 Task: Send an email with the signature Ashley Martin with the subject 'Job application follow-up' and the message 'Could you please provide more details on this issue?' from softage.1@softage.net to softage.6@softage.net,  softage.1@softage.net and softage.7@softage.net with CC to softage.8@softage.net with an attached document Invoice.pdf
Action: Key pressed n
Screenshot: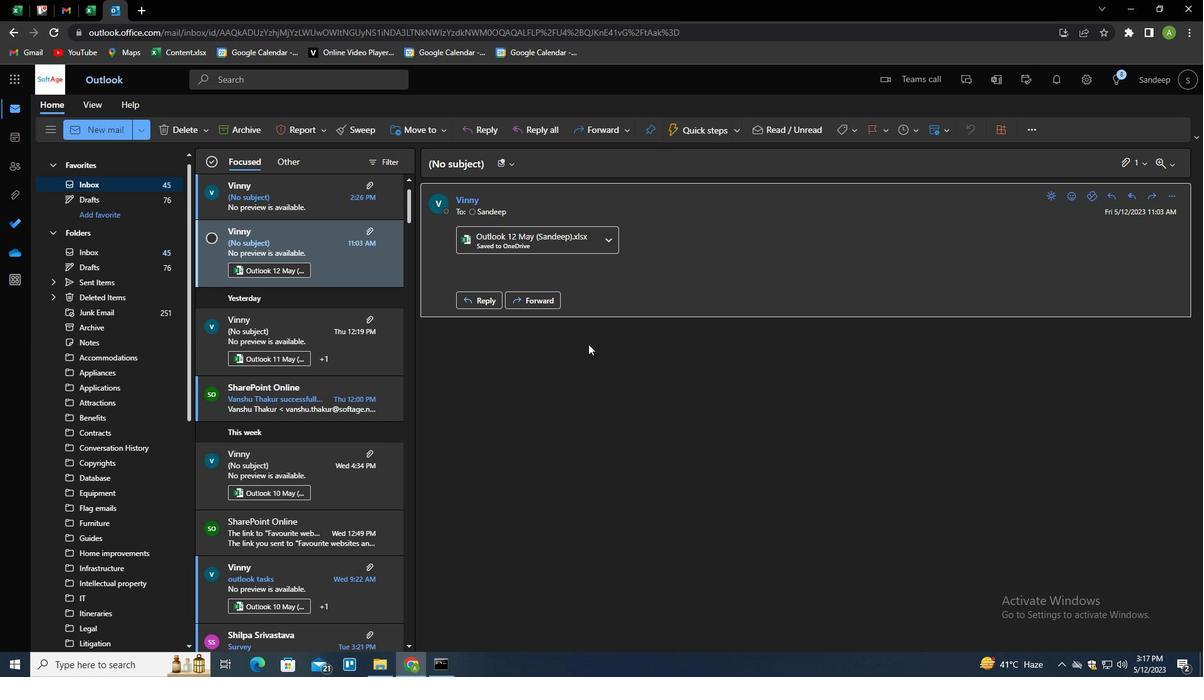 
Action: Mouse moved to (842, 129)
Screenshot: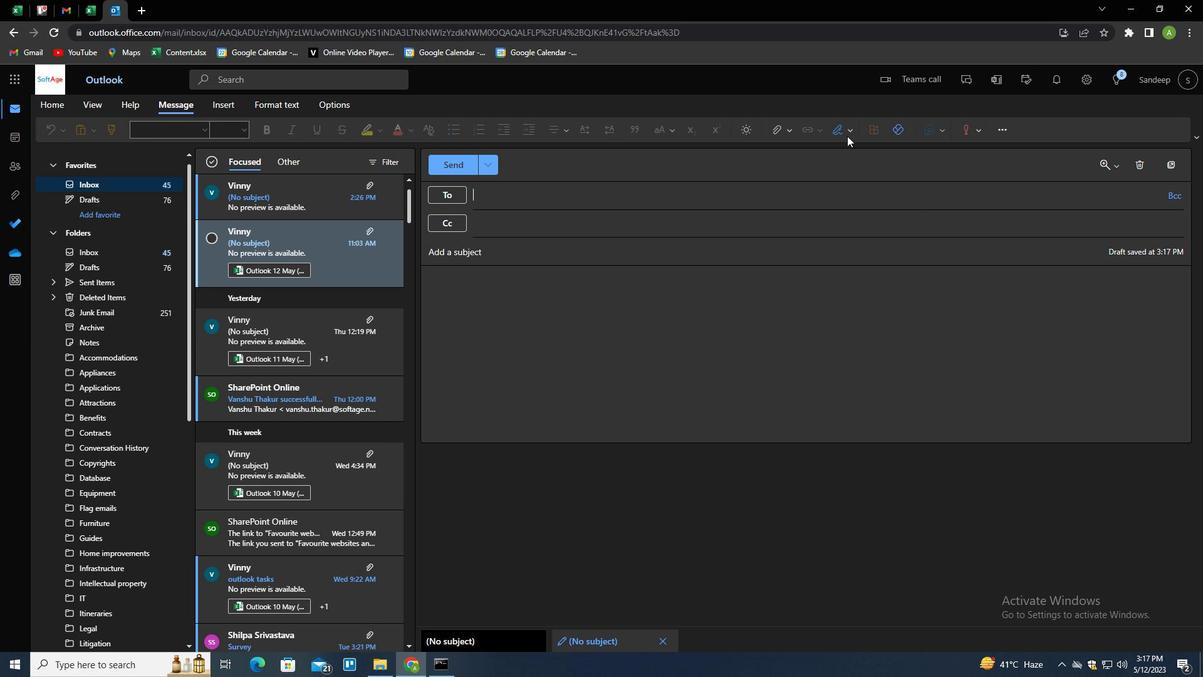 
Action: Mouse pressed left at (842, 129)
Screenshot: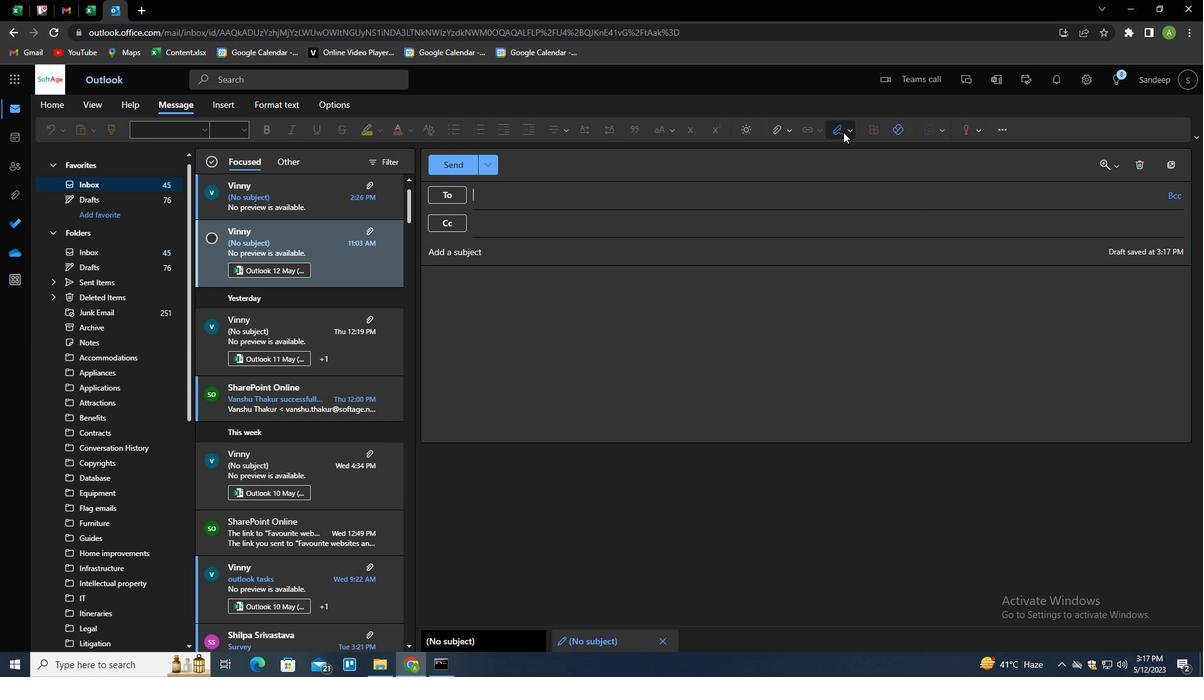 
Action: Mouse moved to (825, 178)
Screenshot: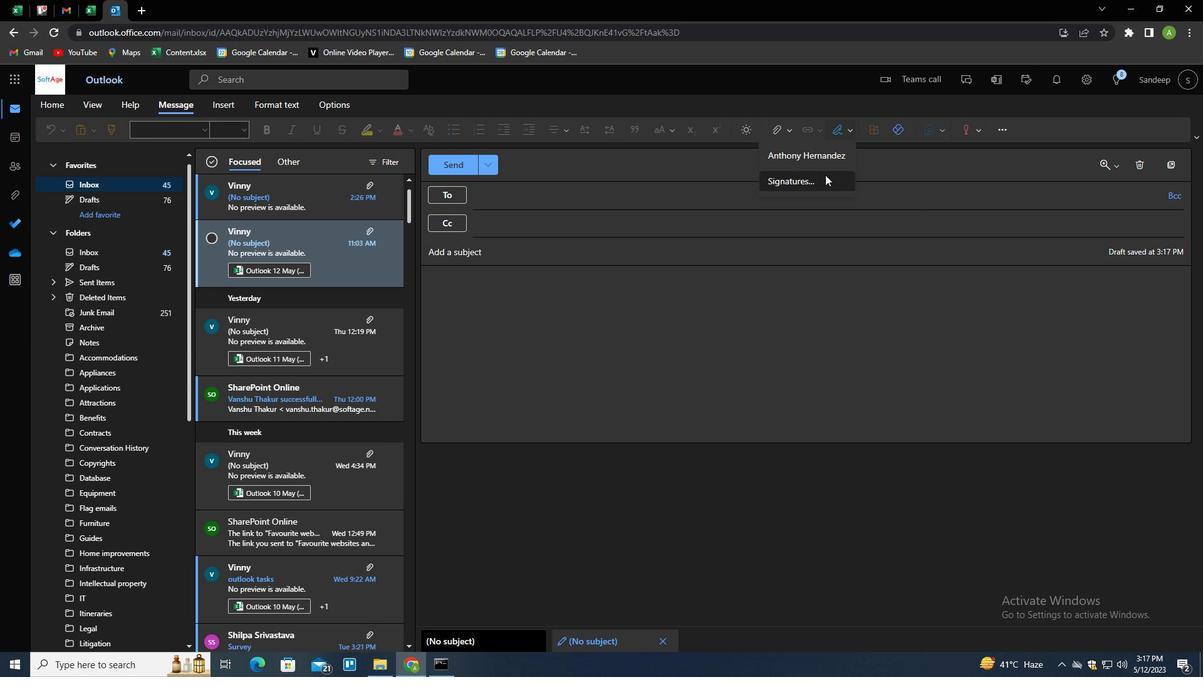 
Action: Mouse pressed left at (825, 178)
Screenshot: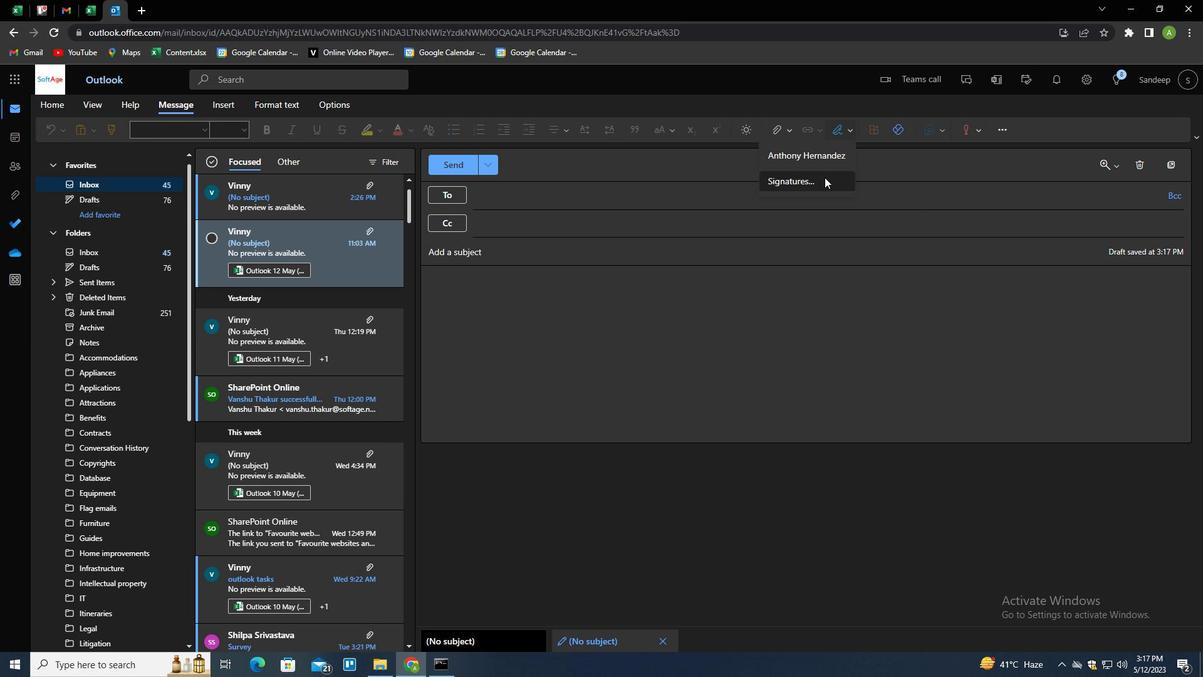 
Action: Mouse moved to (859, 241)
Screenshot: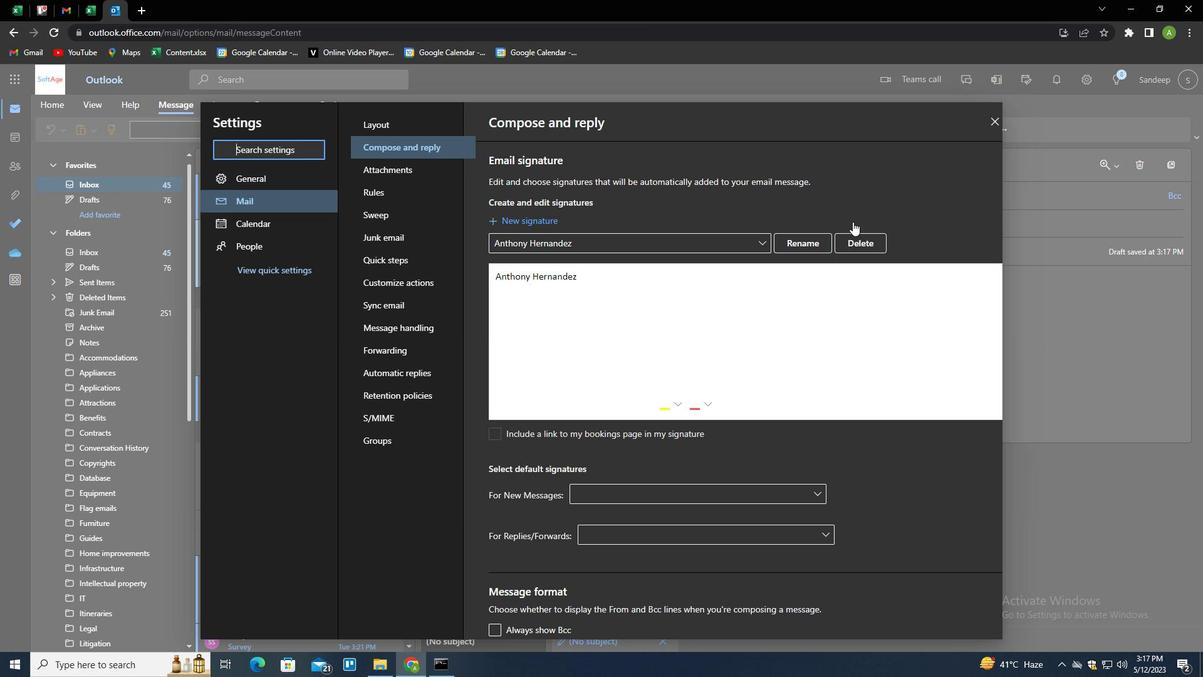 
Action: Mouse pressed left at (859, 241)
Screenshot: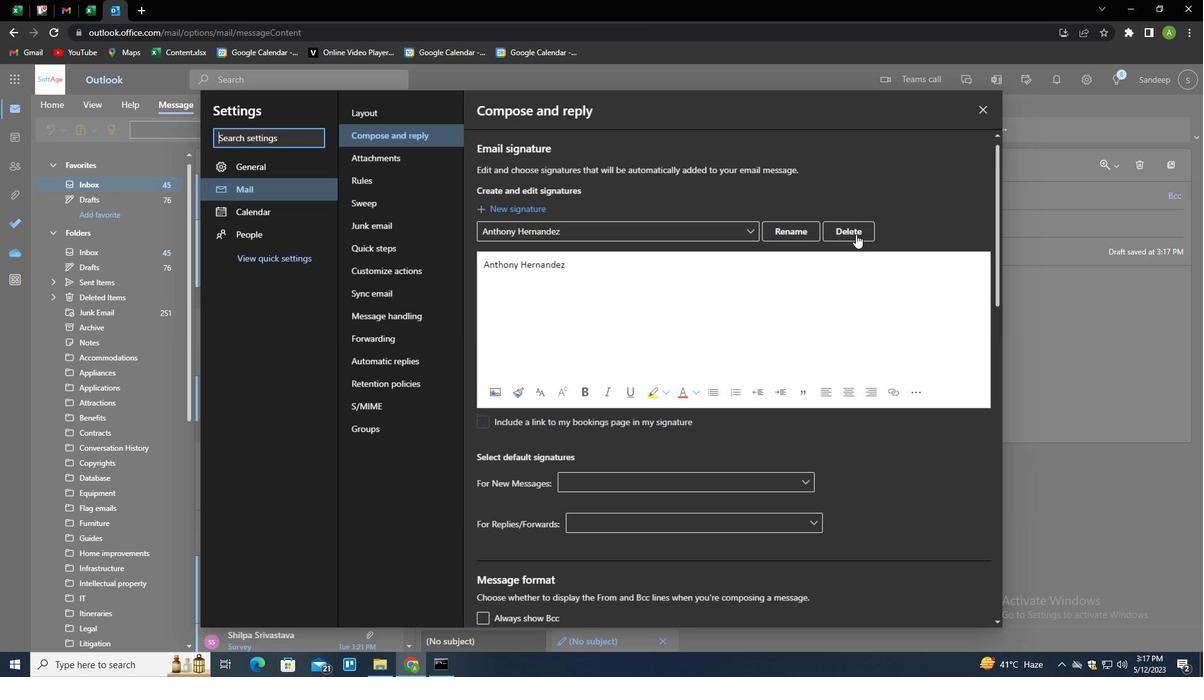
Action: Mouse moved to (855, 230)
Screenshot: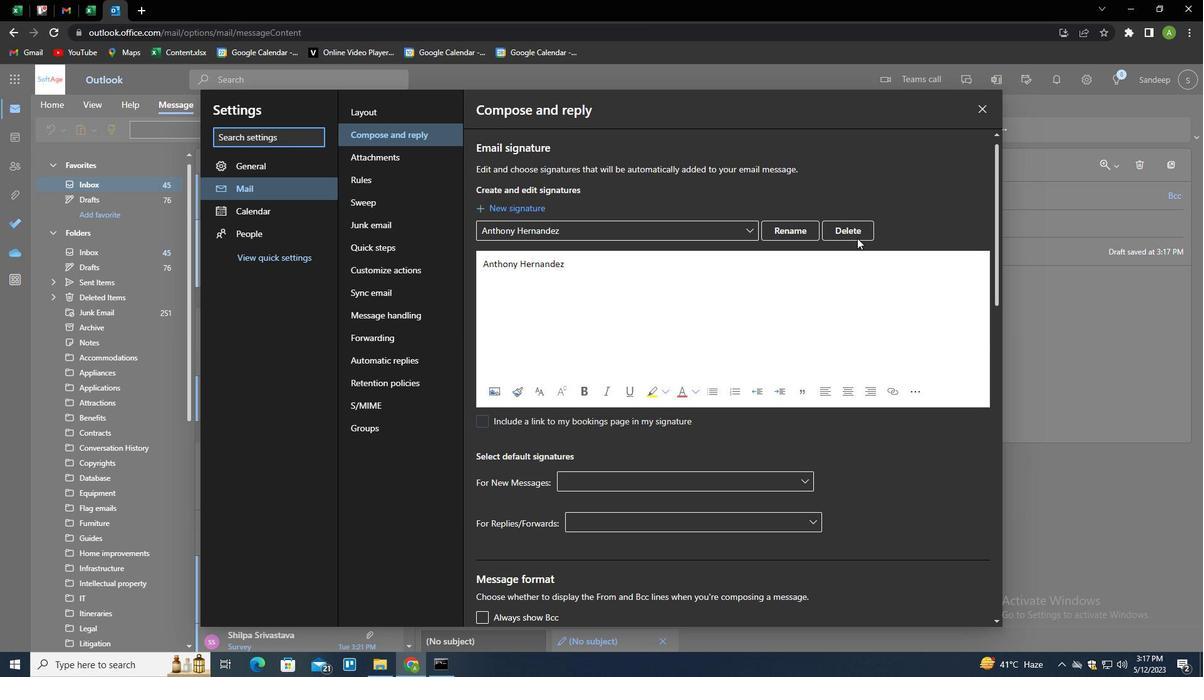 
Action: Mouse pressed left at (855, 230)
Screenshot: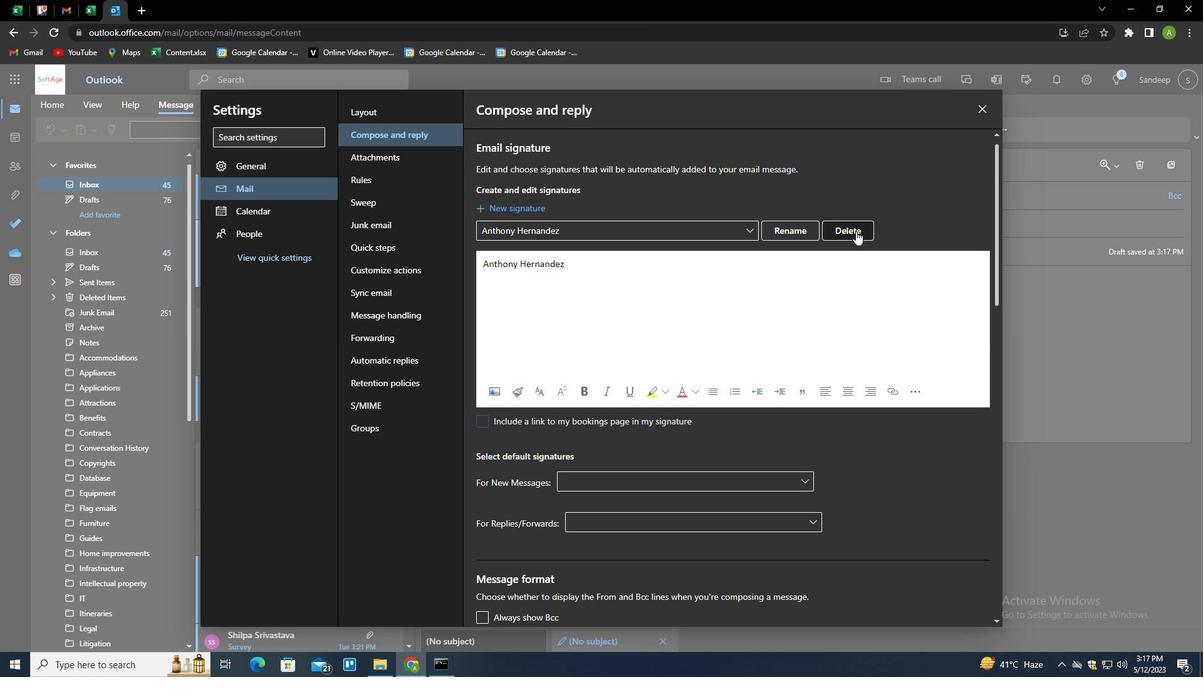 
Action: Mouse moved to (803, 226)
Screenshot: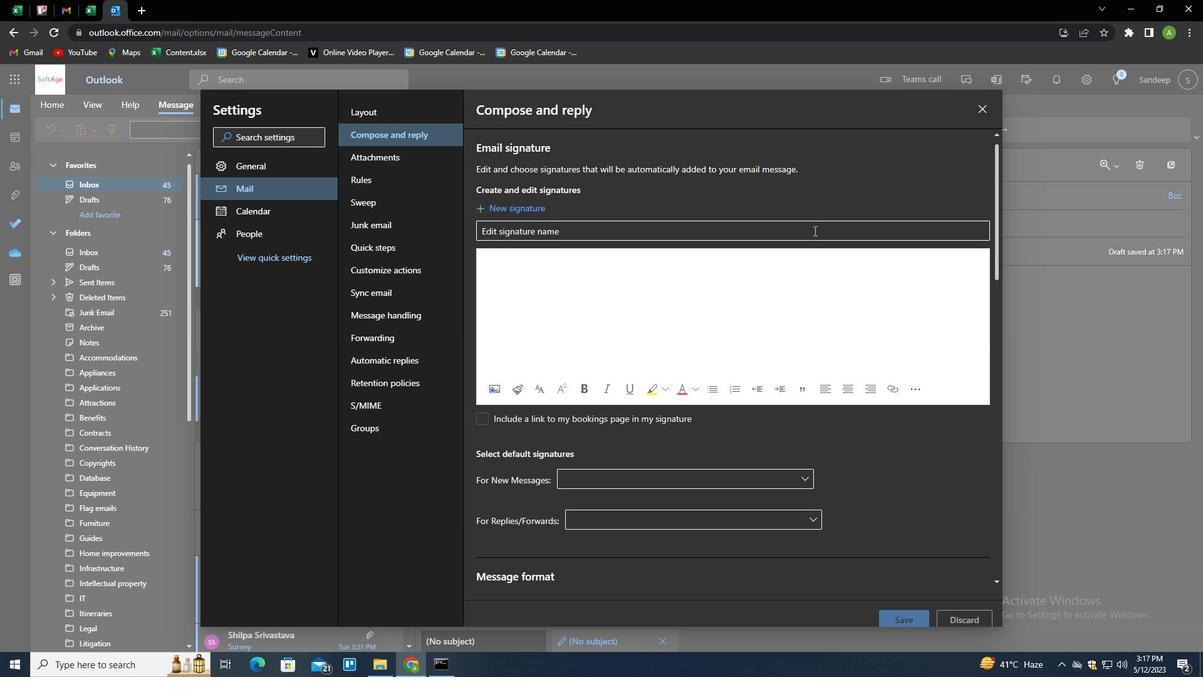 
Action: Mouse pressed left at (803, 226)
Screenshot: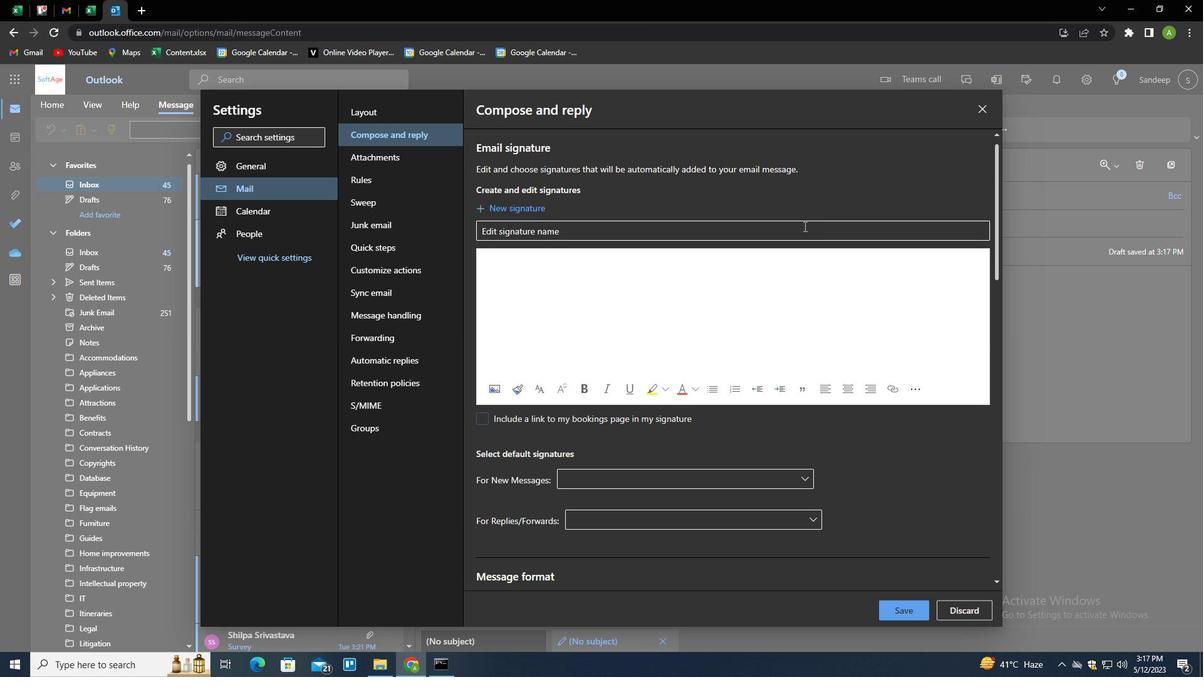 
Action: Key pressed <Key.shift>ASHLEY<Key.space><Key.shift>MARTIN<Key.enter><Key.tab><Key.shift>ASHLEY<Key.space><Key.shift>MARTIN
Screenshot: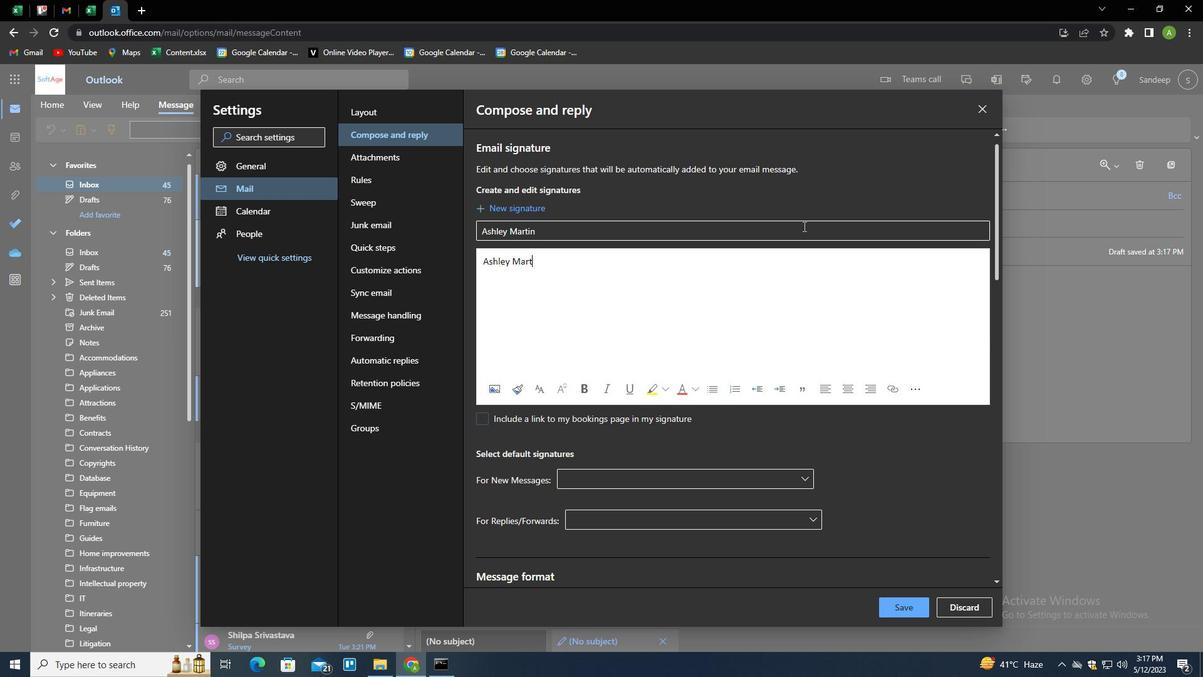 
Action: Mouse moved to (909, 601)
Screenshot: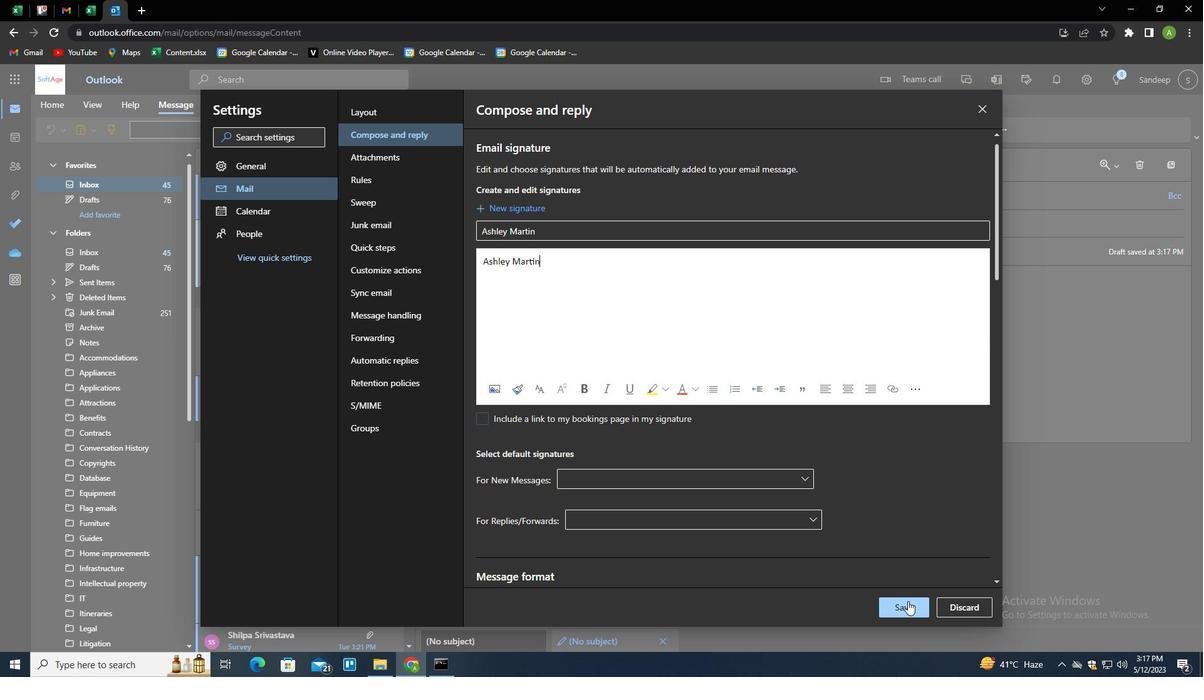 
Action: Mouse pressed left at (909, 601)
Screenshot: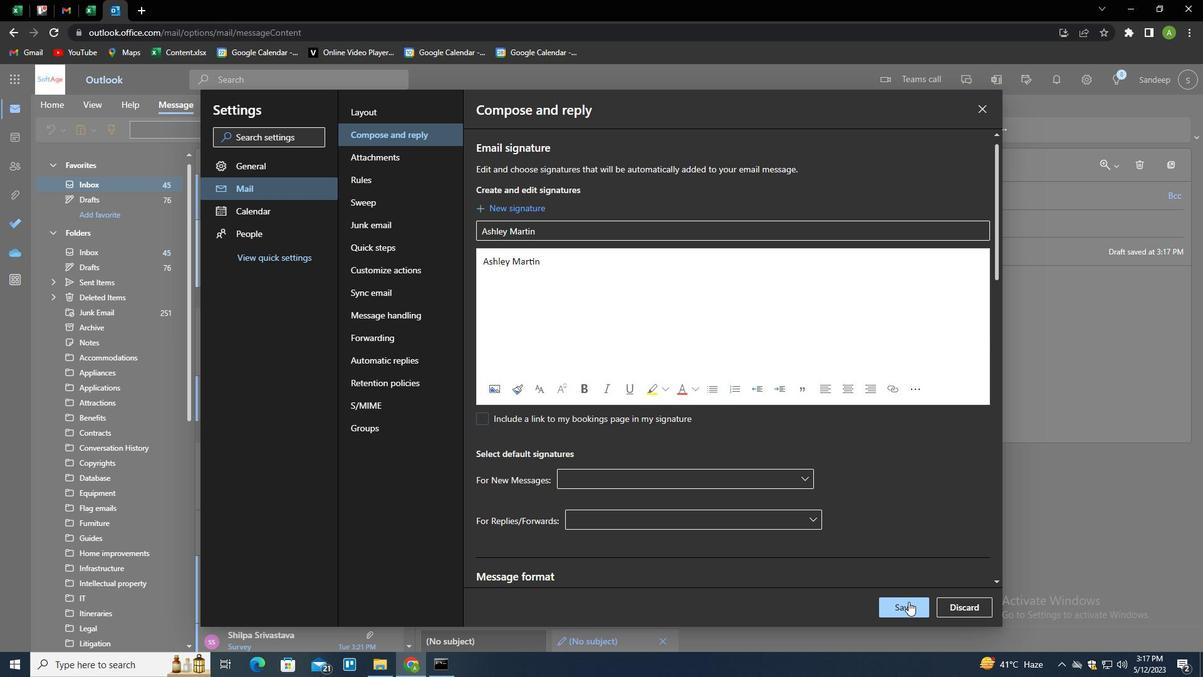 
Action: Mouse moved to (1049, 353)
Screenshot: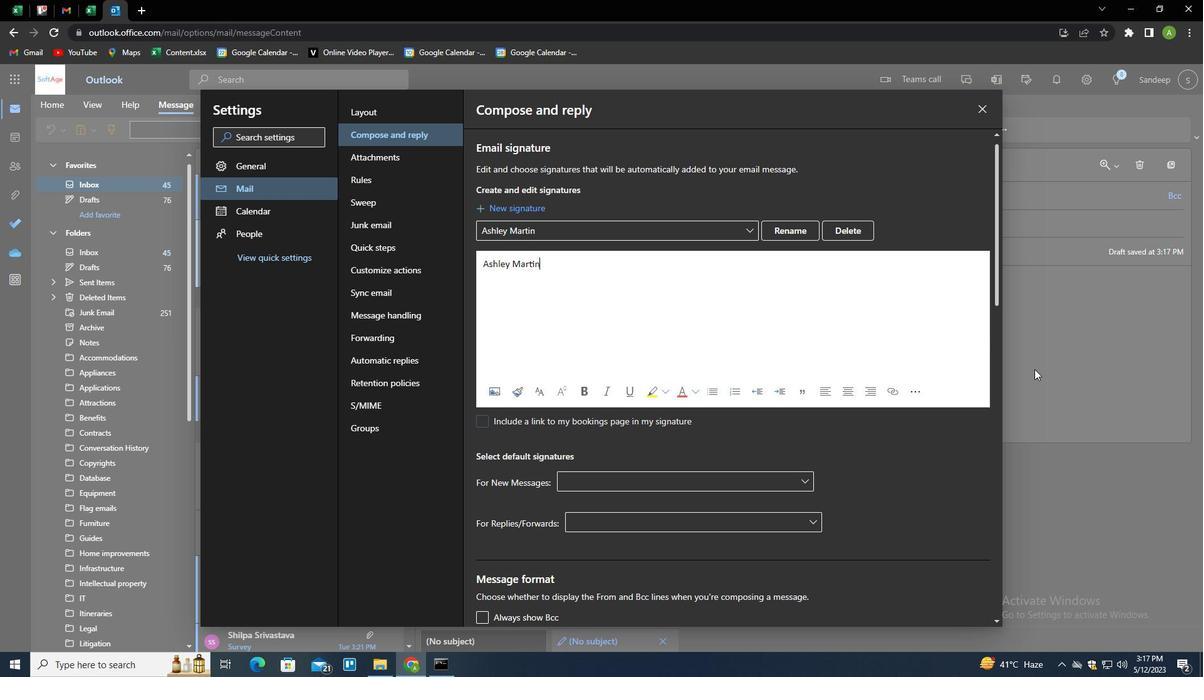 
Action: Mouse pressed left at (1049, 353)
Screenshot: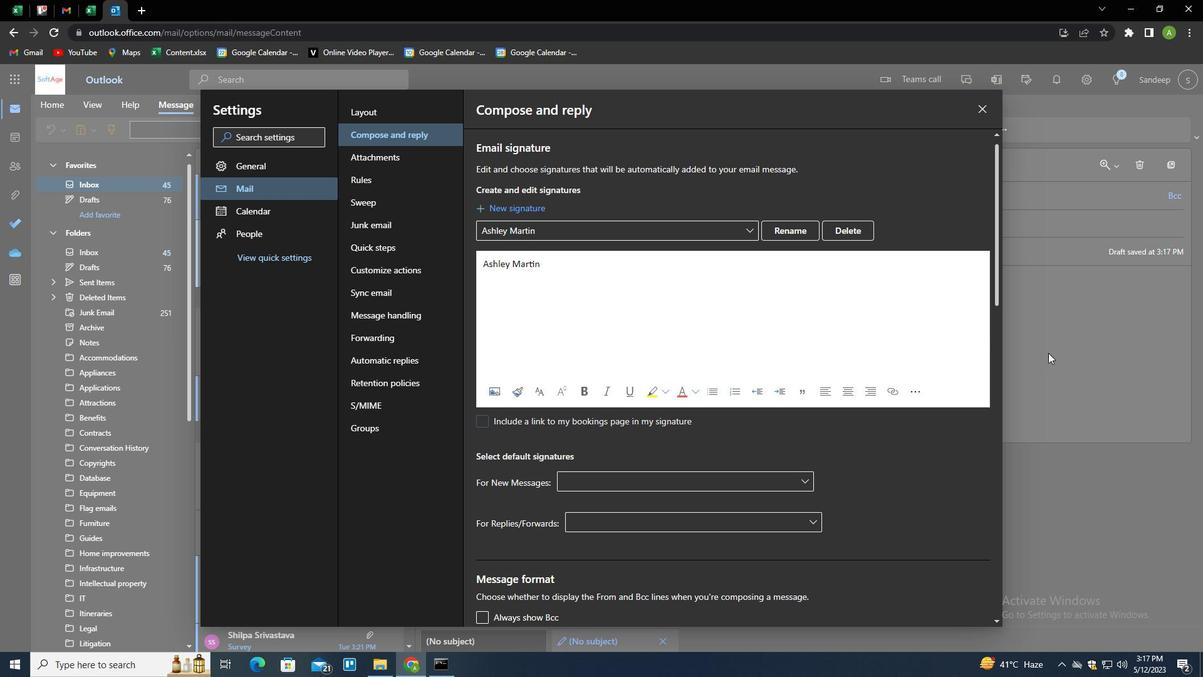 
Action: Mouse moved to (837, 131)
Screenshot: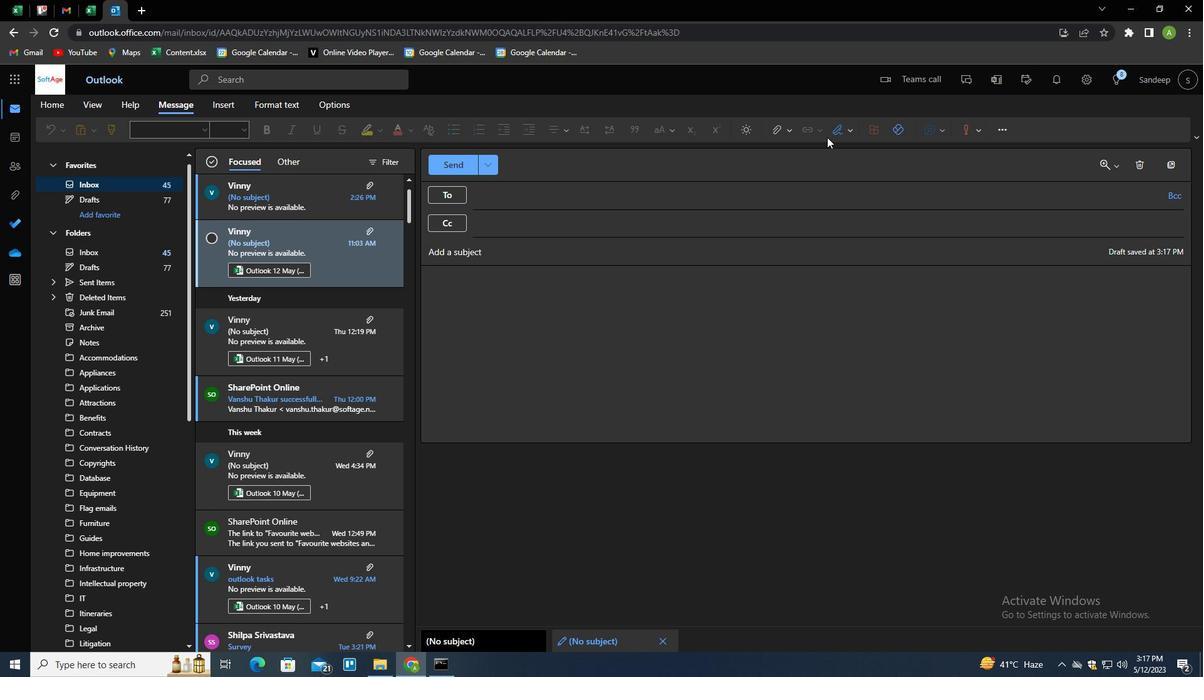 
Action: Mouse pressed left at (837, 131)
Screenshot: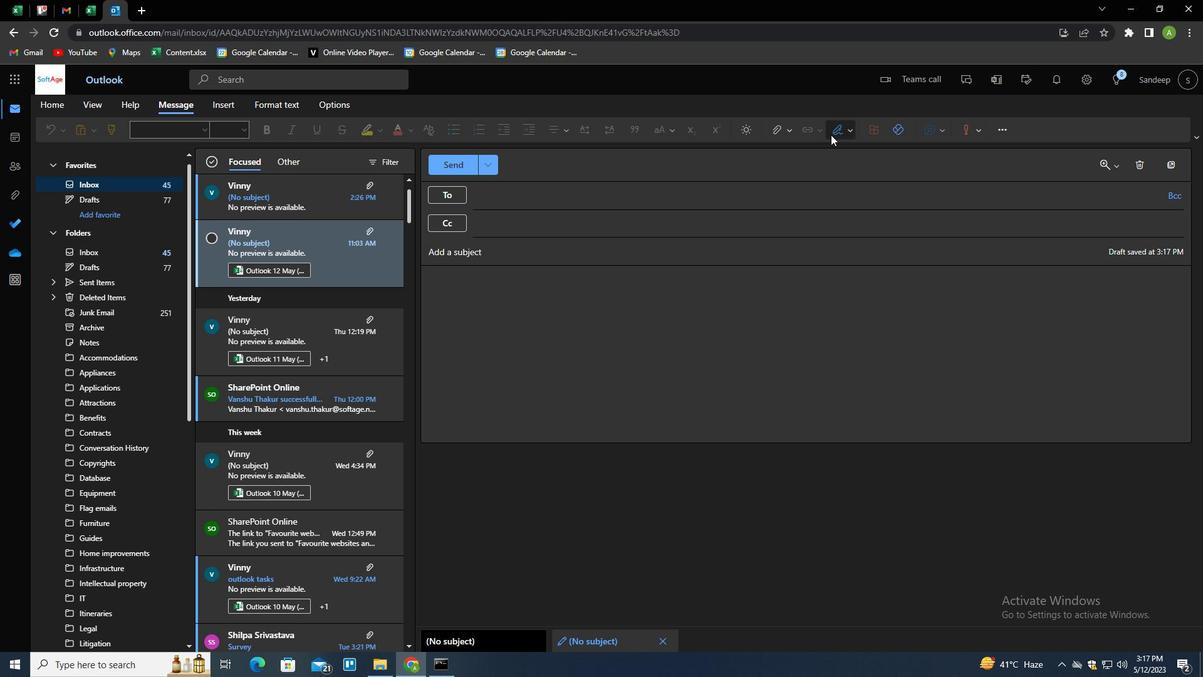 
Action: Mouse moved to (828, 158)
Screenshot: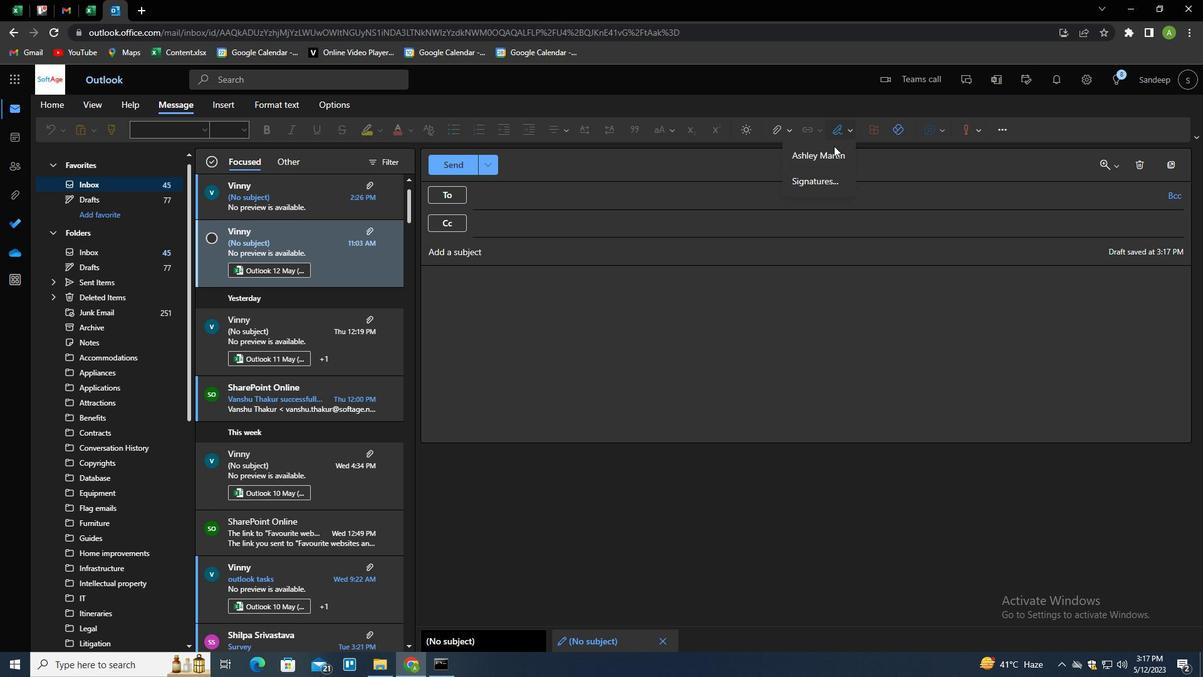 
Action: Mouse pressed left at (828, 158)
Screenshot: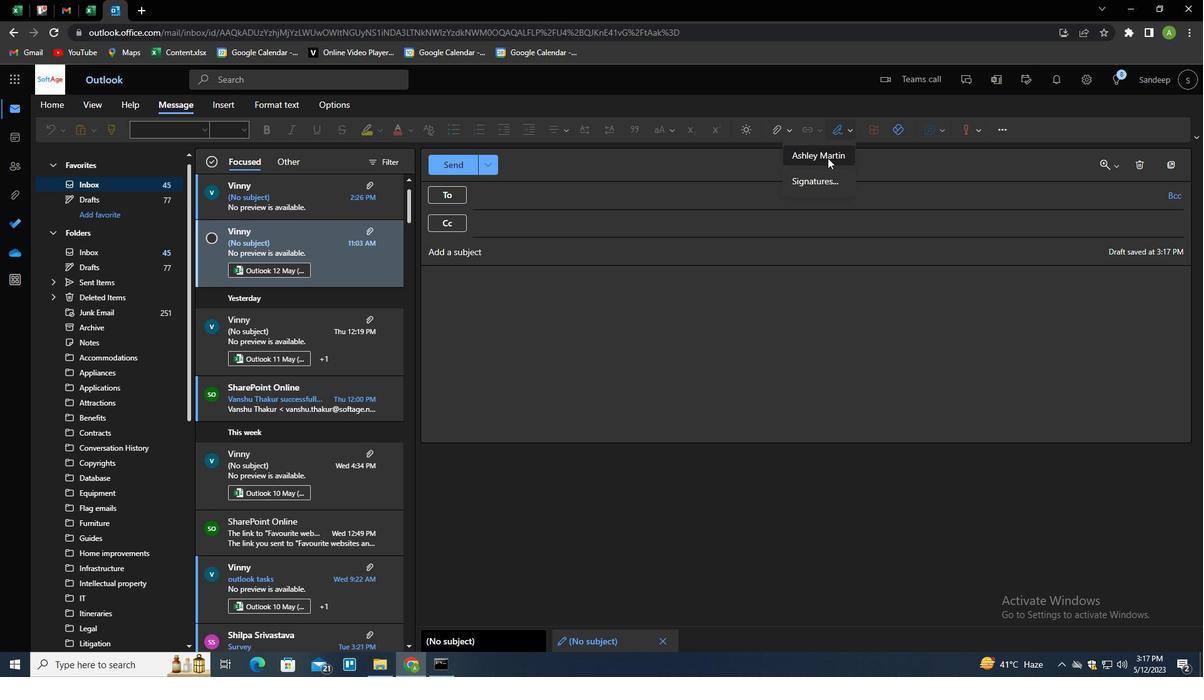 
Action: Mouse moved to (517, 253)
Screenshot: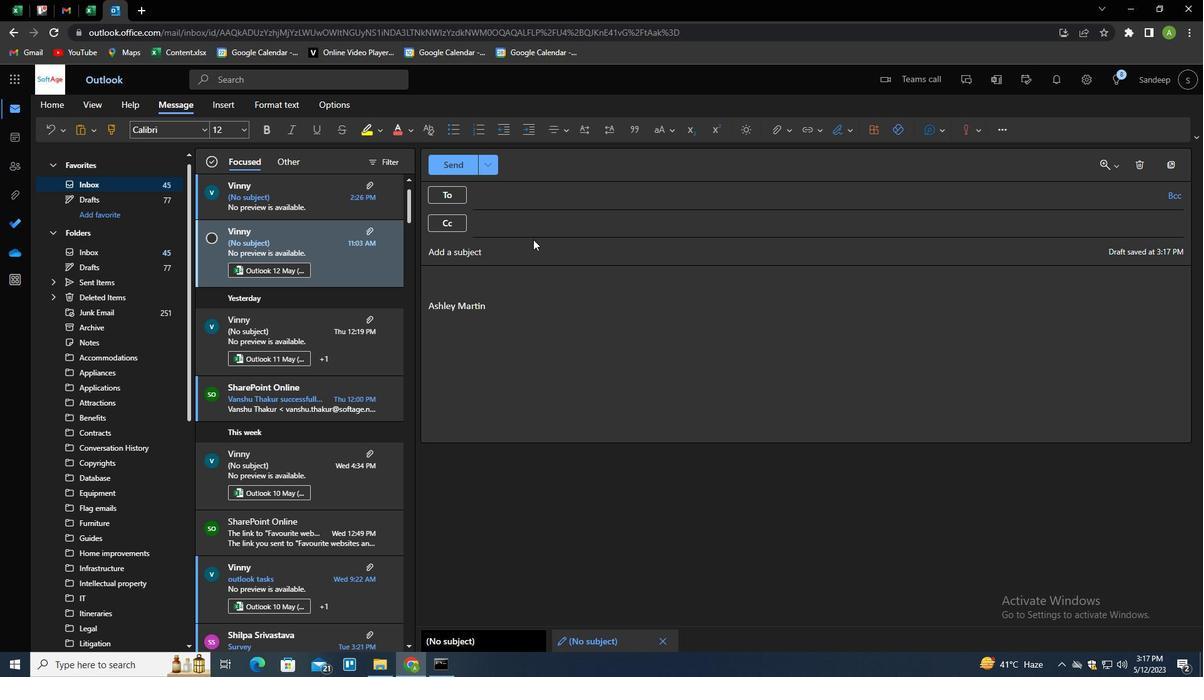 
Action: Mouse pressed left at (517, 253)
Screenshot: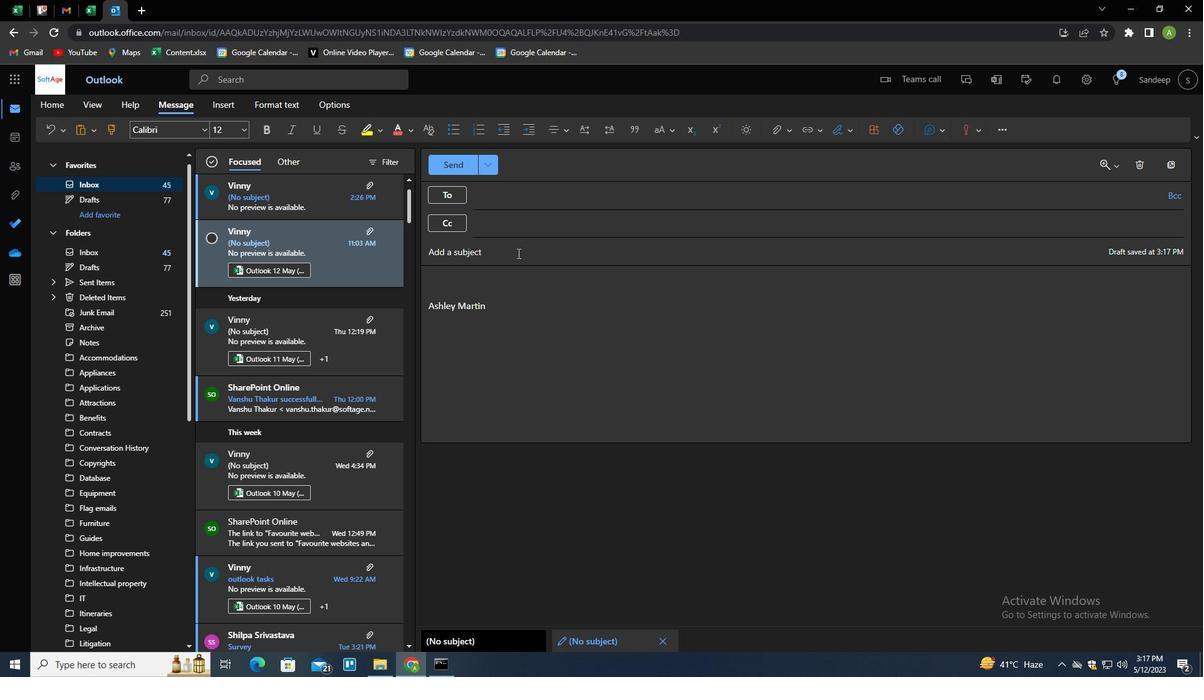
Action: Key pressed <Key.shift><Key.shift><Key.shift><Key.shift><Key.shift>JOB<Key.space>APPLICATION<Key.space>FOLO<Key.backspace>LOW-UP
Screenshot: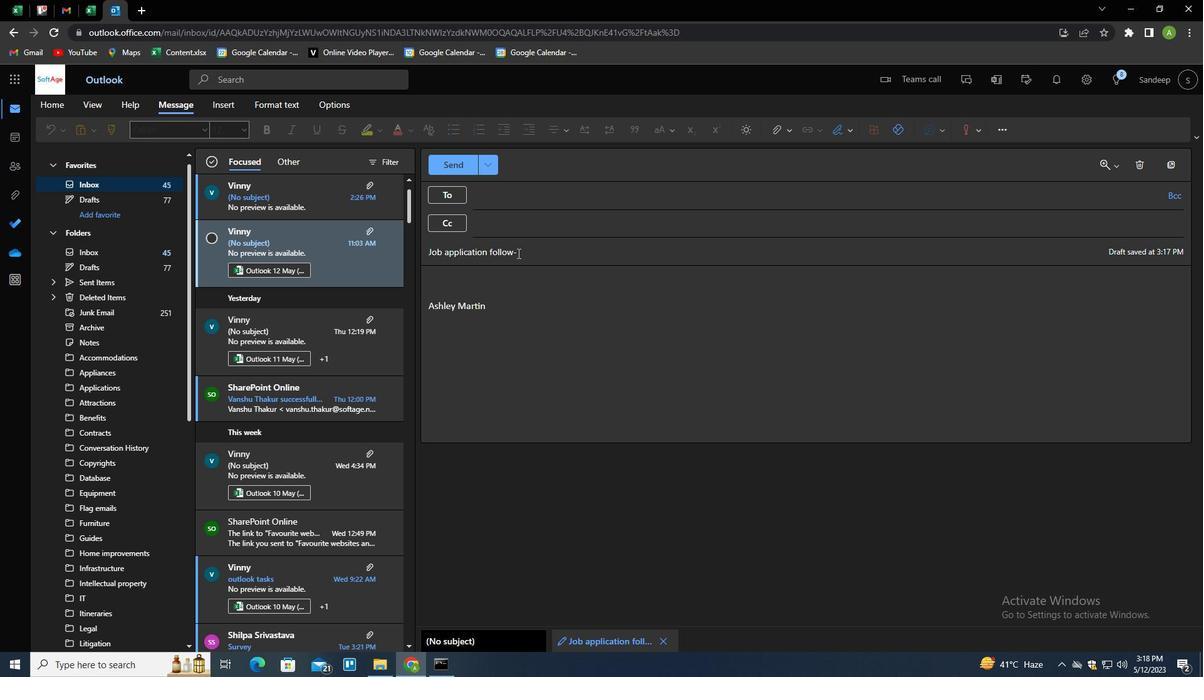 
Action: Mouse moved to (512, 275)
Screenshot: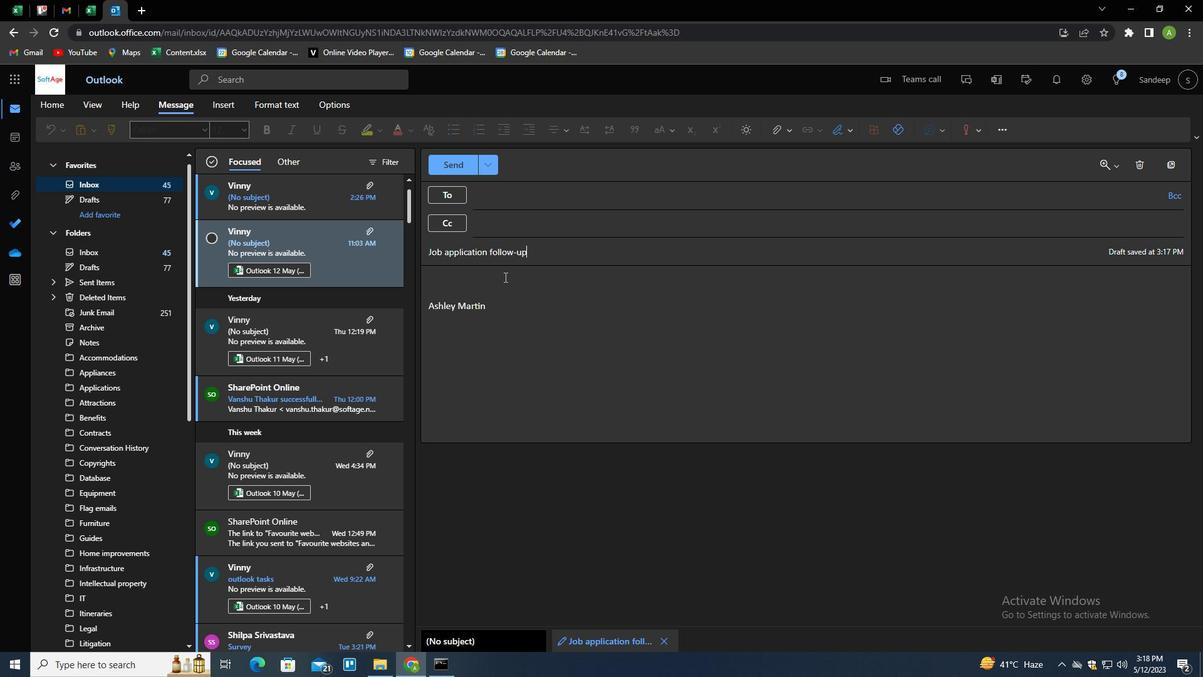 
Action: Key pressed <Key.tab><Key.shift>COULD<Key.space>YOU<Key.space>PLEASE<Key.space>PROVIDE<Key.space>MORE<Key.space>INFORMATION<Key.backspace><Key.backspace><Key.backspace><Key.backspace><Key.backspace><Key.backspace><Key.backspace><Key.backspace><Key.backspace><Key.backspace><Key.backspace>DETAILS<Key.space>ON<Key.space>THIS<Key.space>ISSUE<Key.shift>?
Screenshot: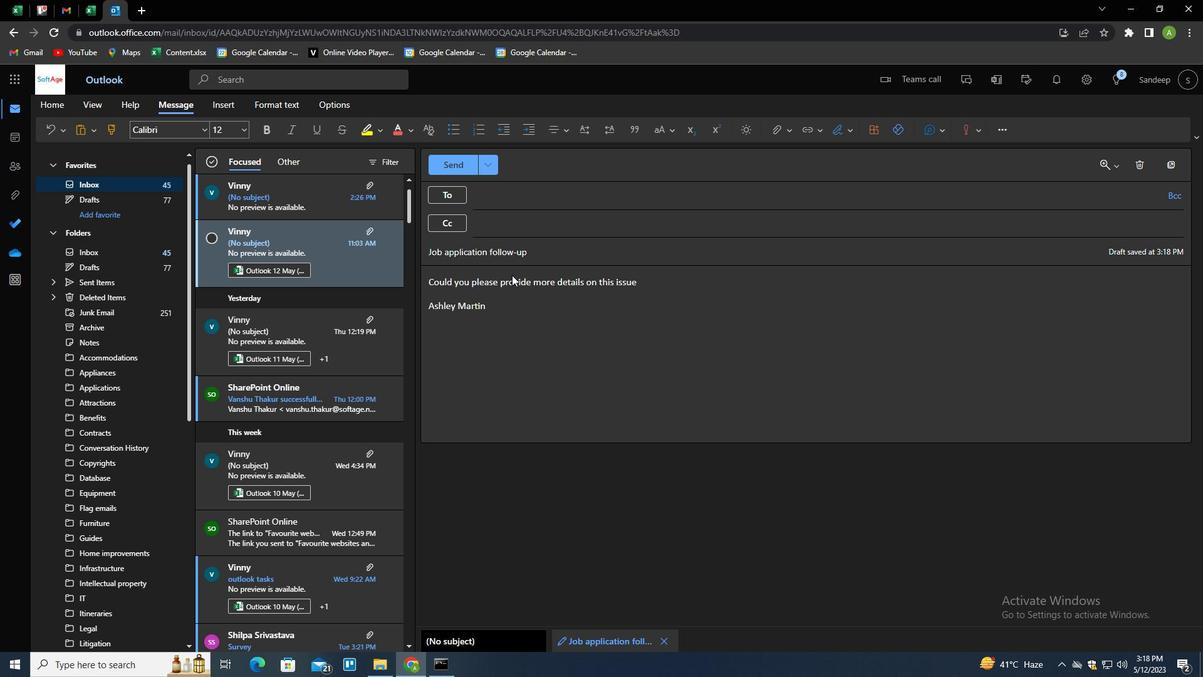 
Action: Mouse moved to (496, 195)
Screenshot: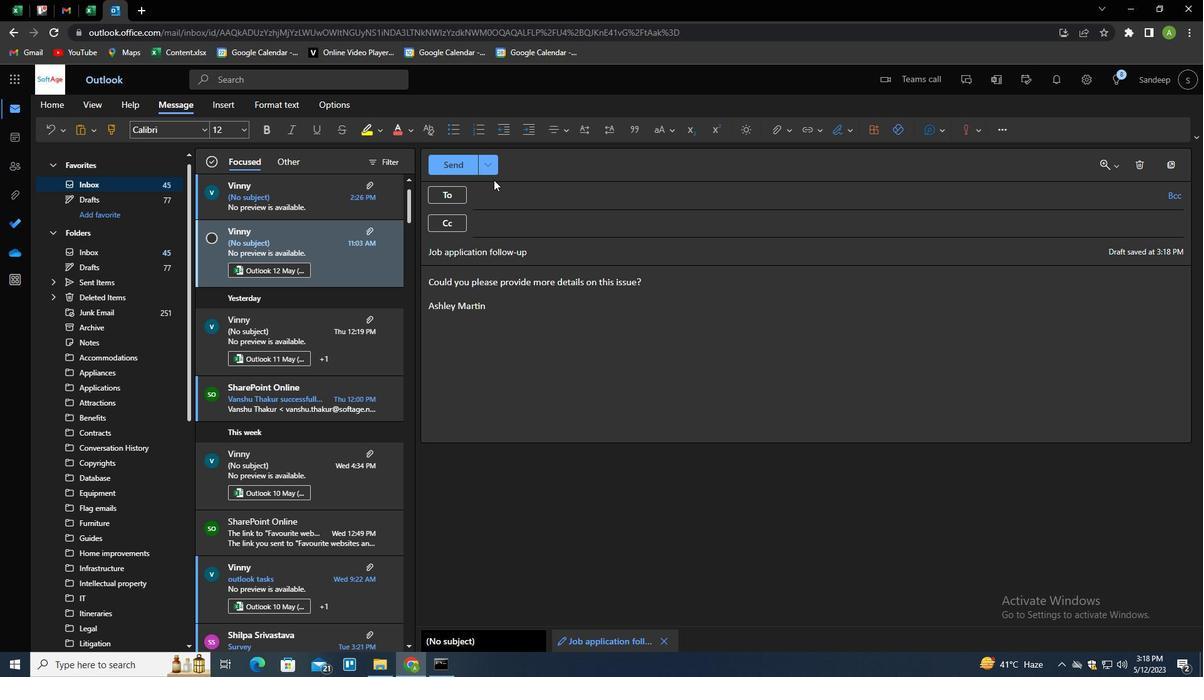 
Action: Mouse pressed left at (496, 195)
Screenshot: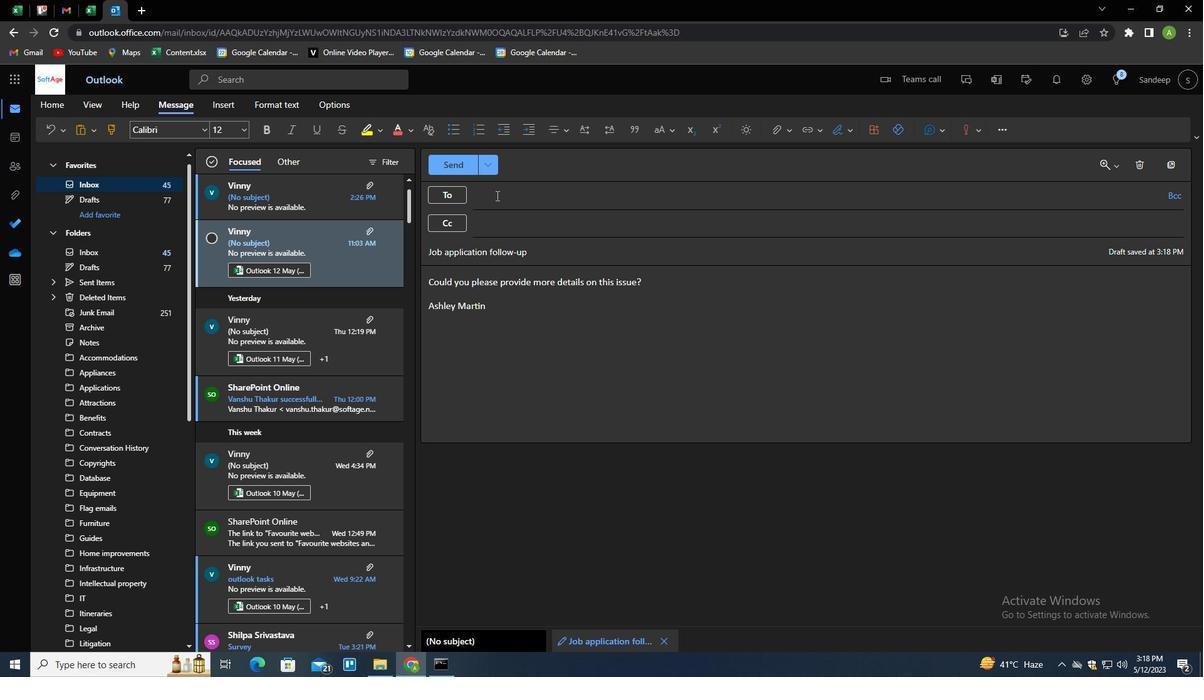
Action: Key pressed SOFTAGE.6<Key.shift><Key.shift>#<Key.backspace><Key.shift>@SOFTAGE.NET<Key.enter>SOFTAGE.1<Key.shift>@SOFTAGE.NET<Key.enter>SOFTAGE.7<Key.shift>@SOFTAGE.NET<Key.enter>
Screenshot: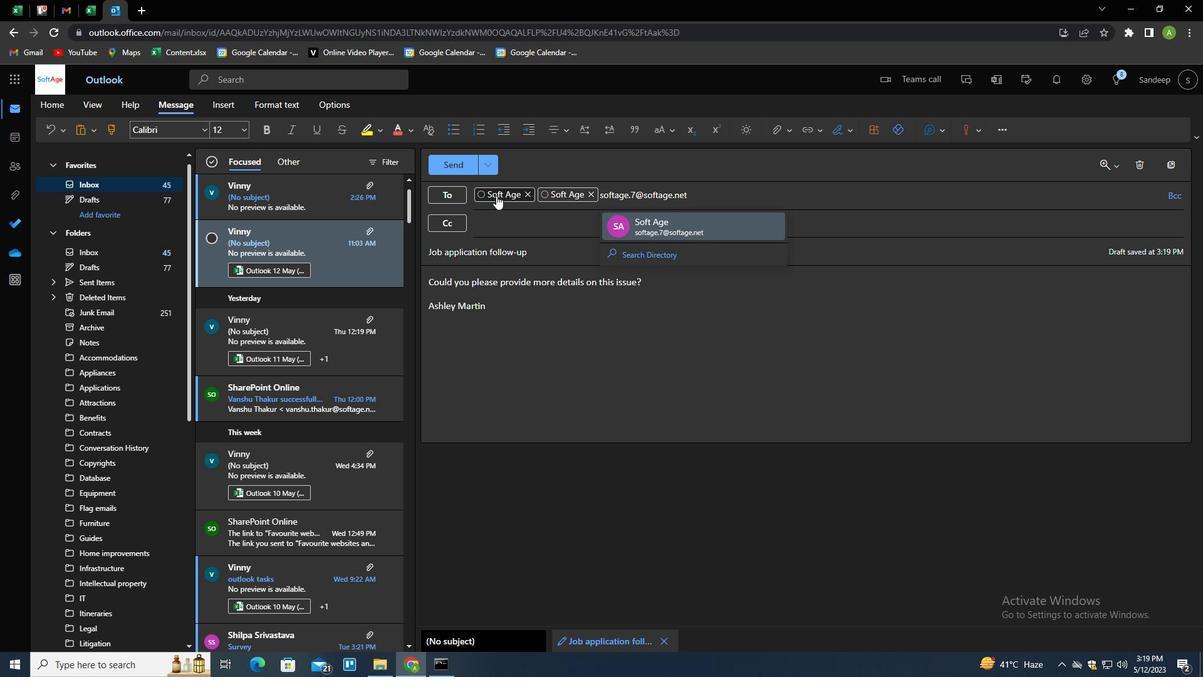 
Action: Mouse moved to (507, 217)
Screenshot: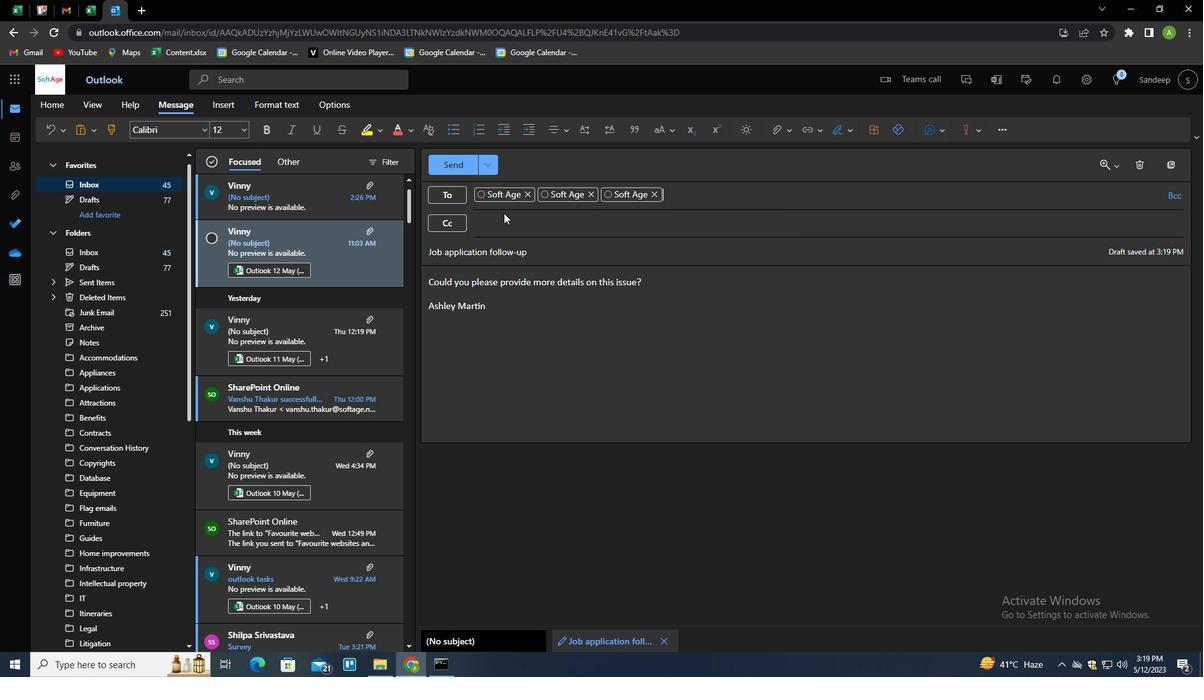 
Action: Mouse pressed left at (507, 217)
Screenshot: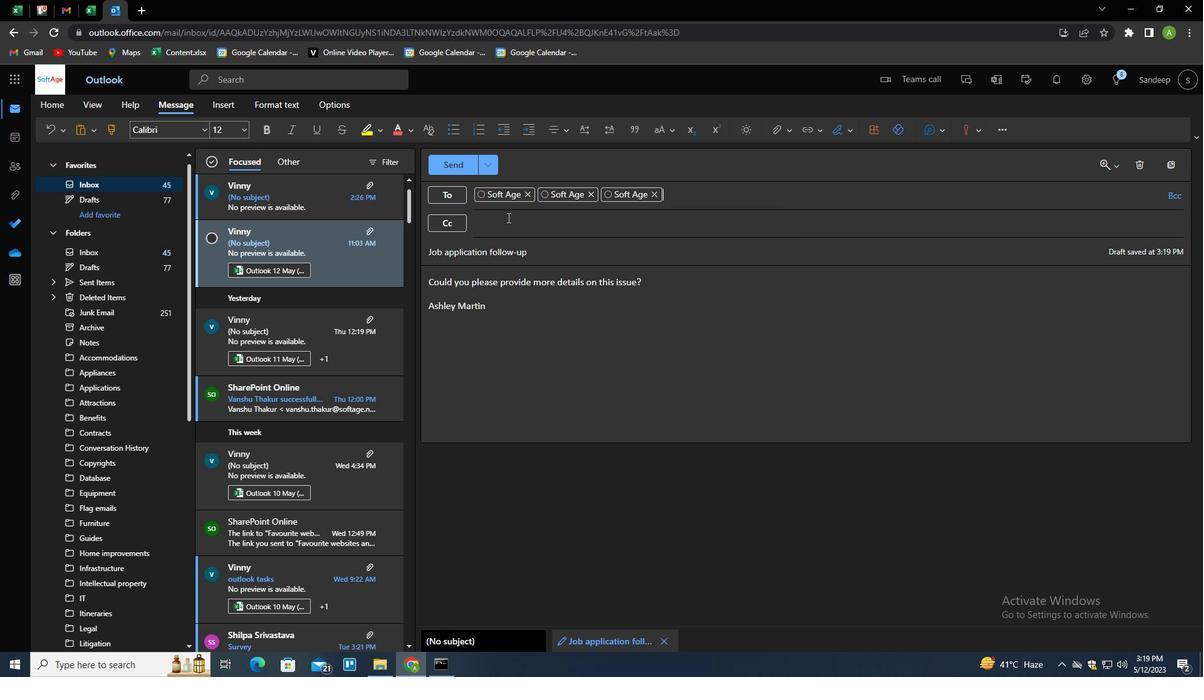 
Action: Key pressed SOFTAGE.7<Key.shift>@SOFTAGE.NET<Key.enter>
Screenshot: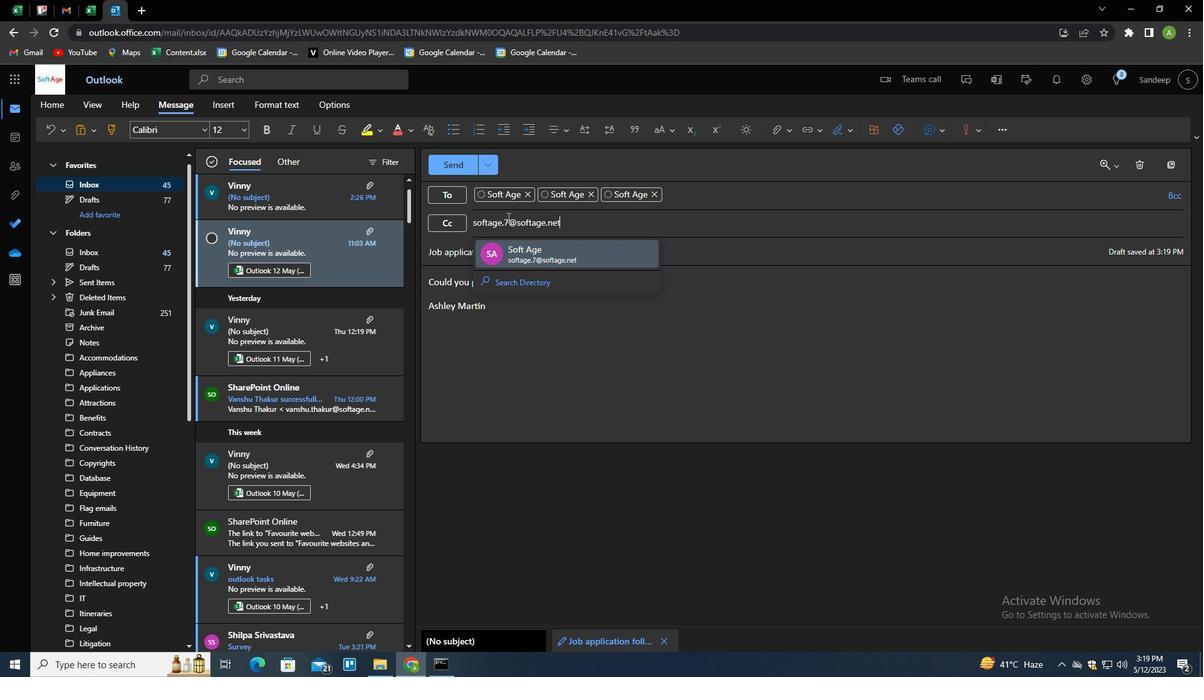 
Action: Mouse moved to (783, 135)
Screenshot: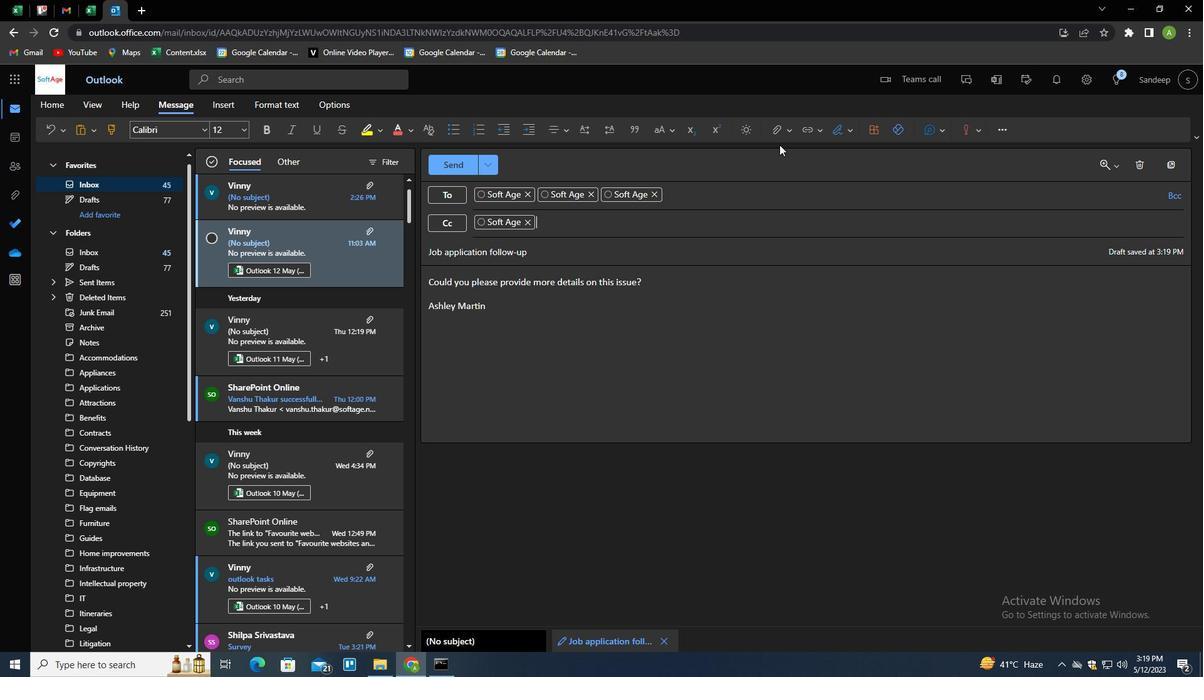 
Action: Mouse pressed left at (783, 135)
Screenshot: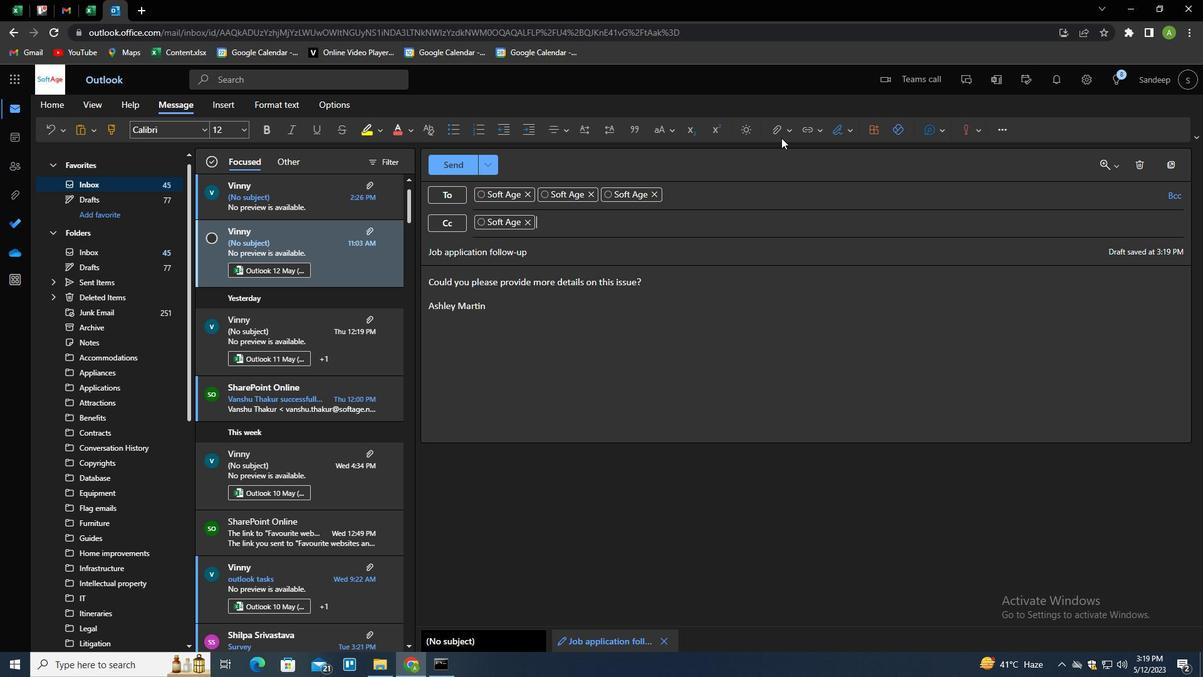 
Action: Mouse moved to (730, 155)
Screenshot: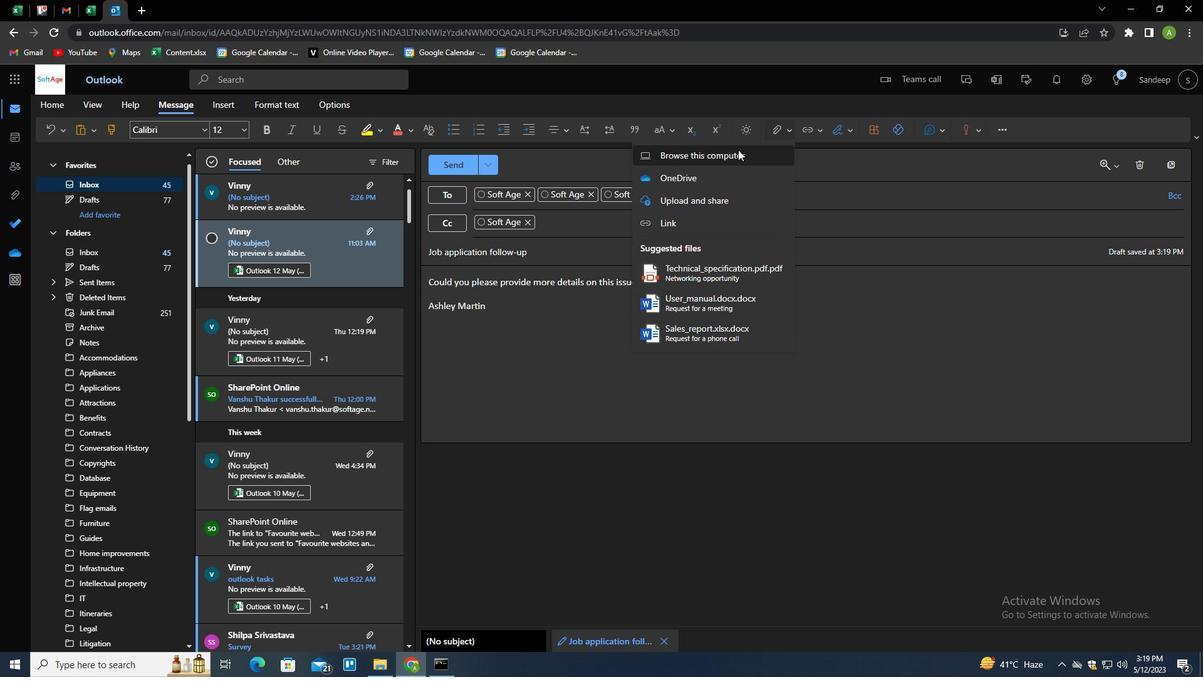 
Action: Mouse pressed left at (730, 155)
Screenshot: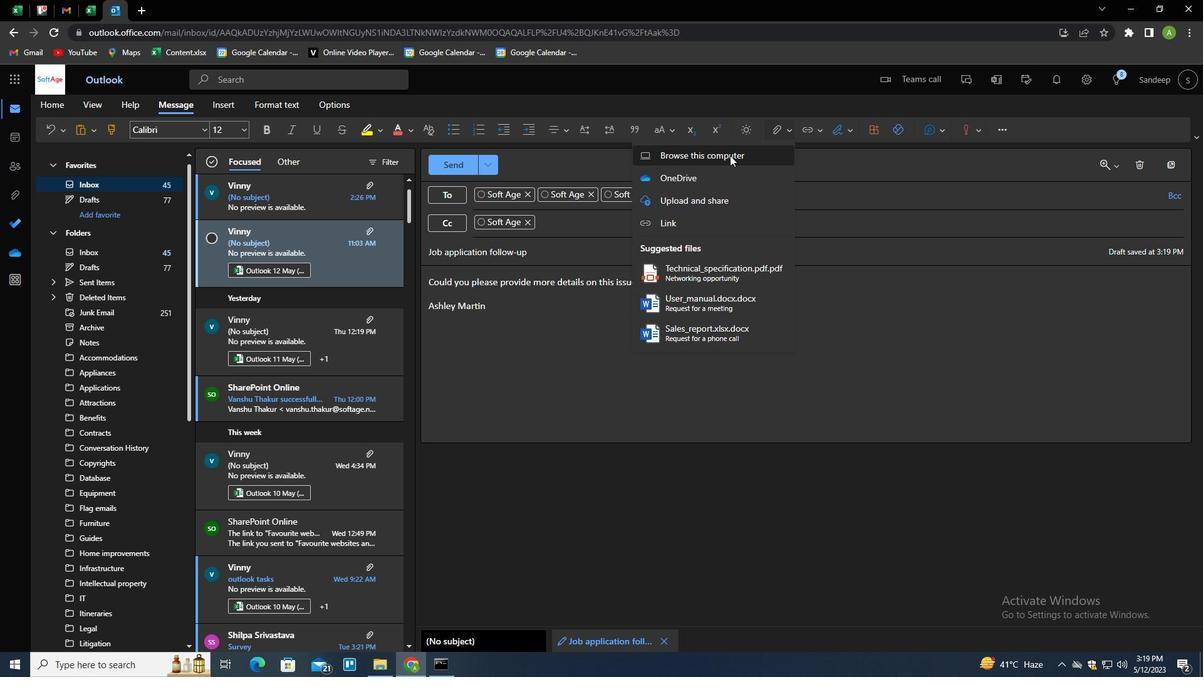 
Action: Mouse moved to (240, 173)
Screenshot: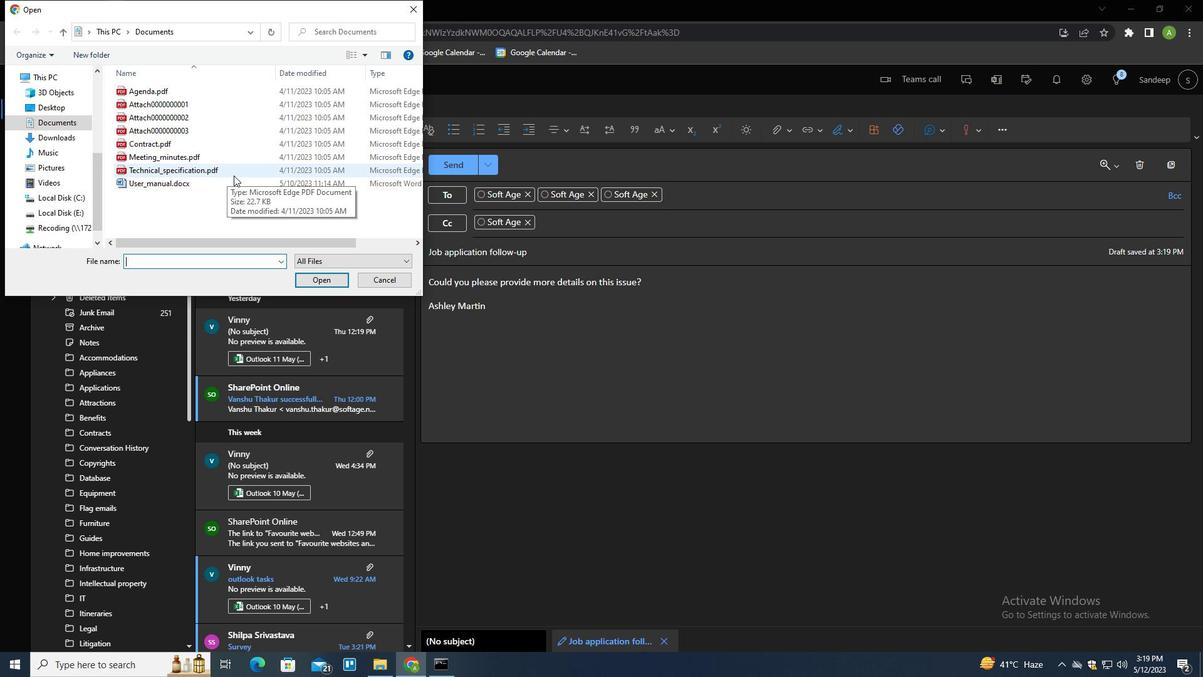 
Action: Mouse pressed left at (240, 173)
Screenshot: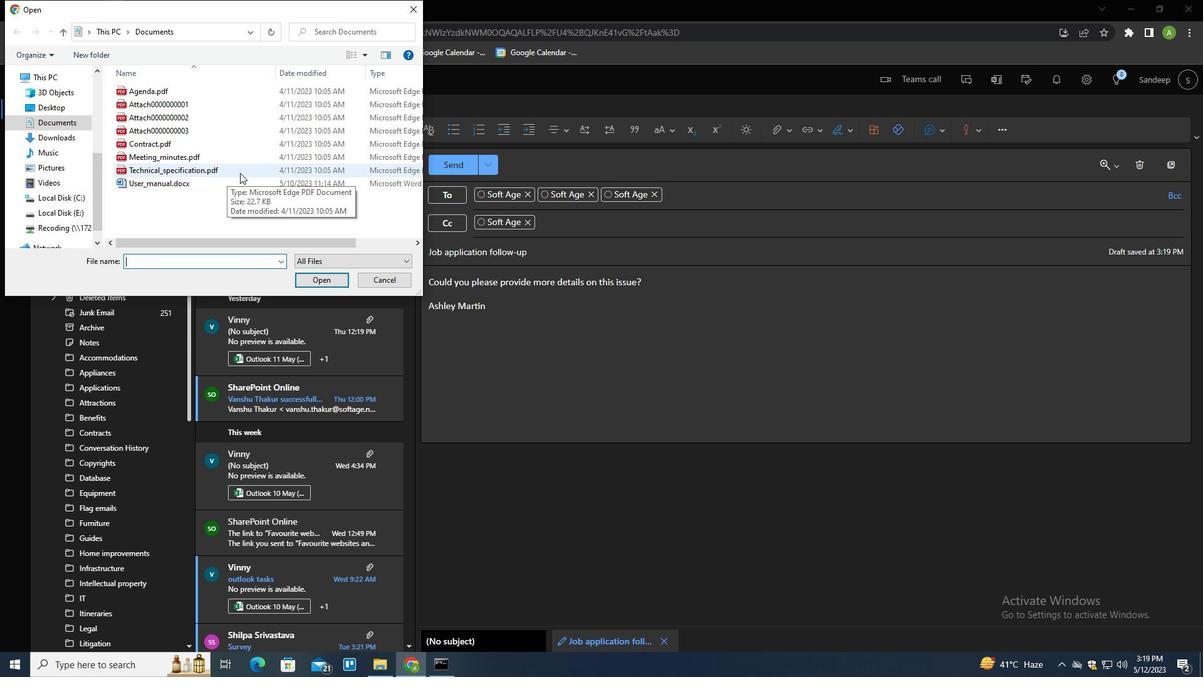 
Action: Key pressed <Key.f2><Key.shift>INVOICE.PDF<Key.enter>
Screenshot: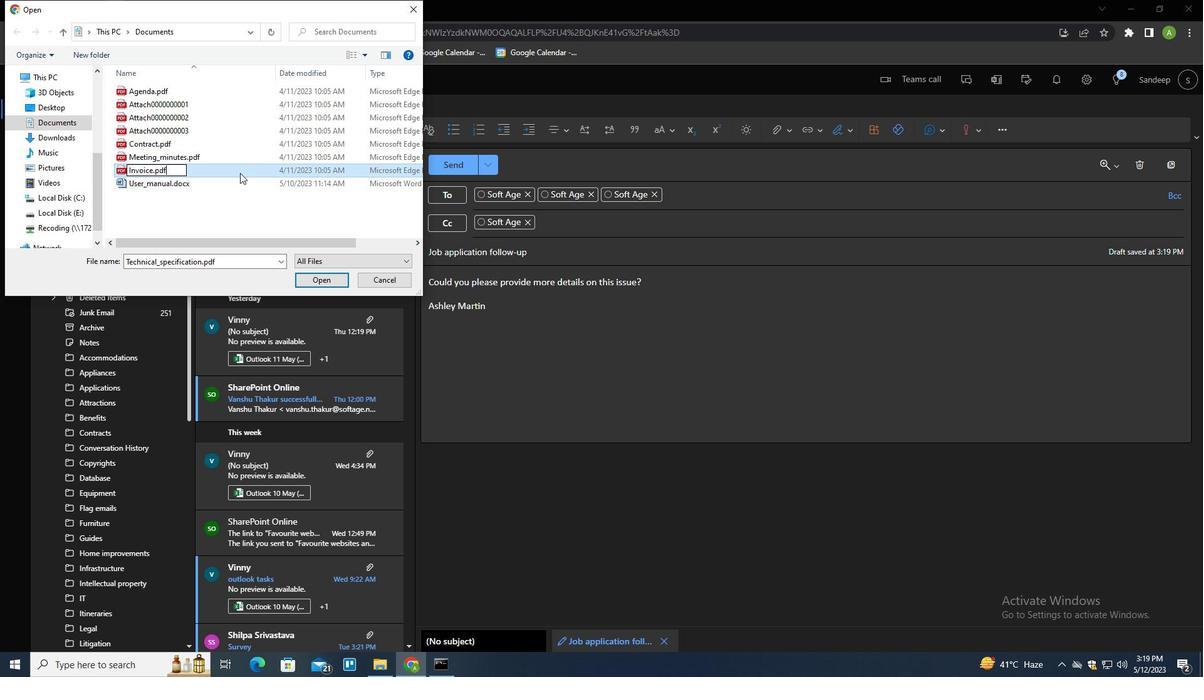 
Action: Mouse moved to (232, 170)
Screenshot: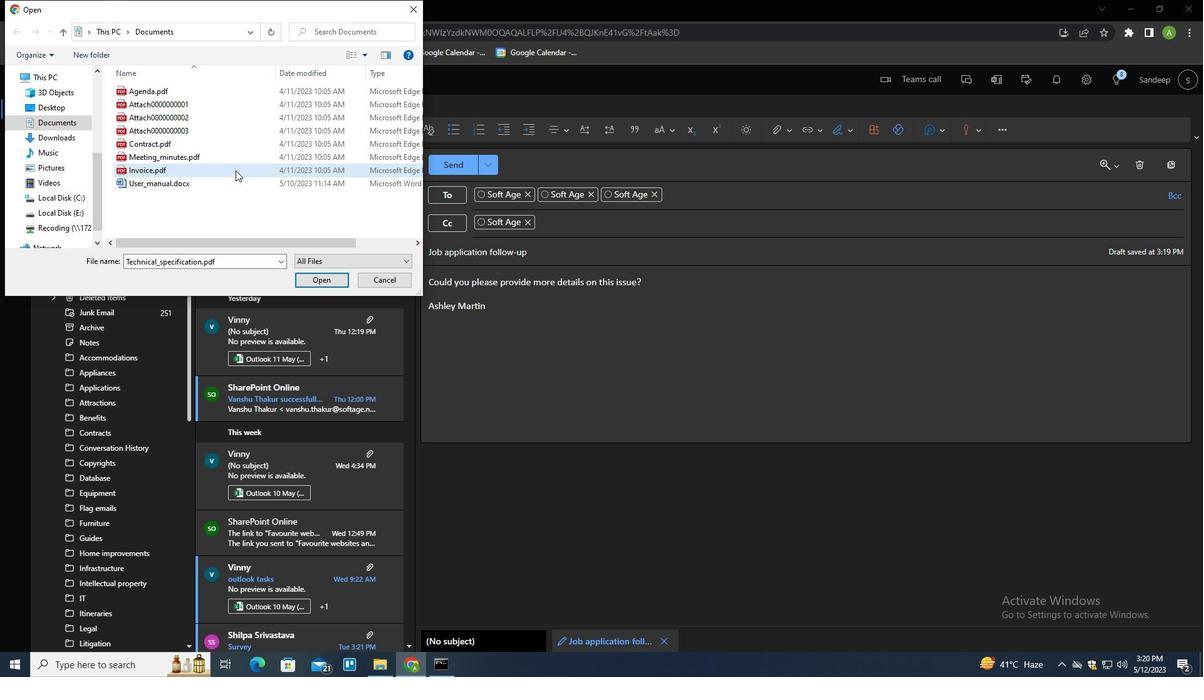 
Action: Mouse pressed left at (232, 170)
Screenshot: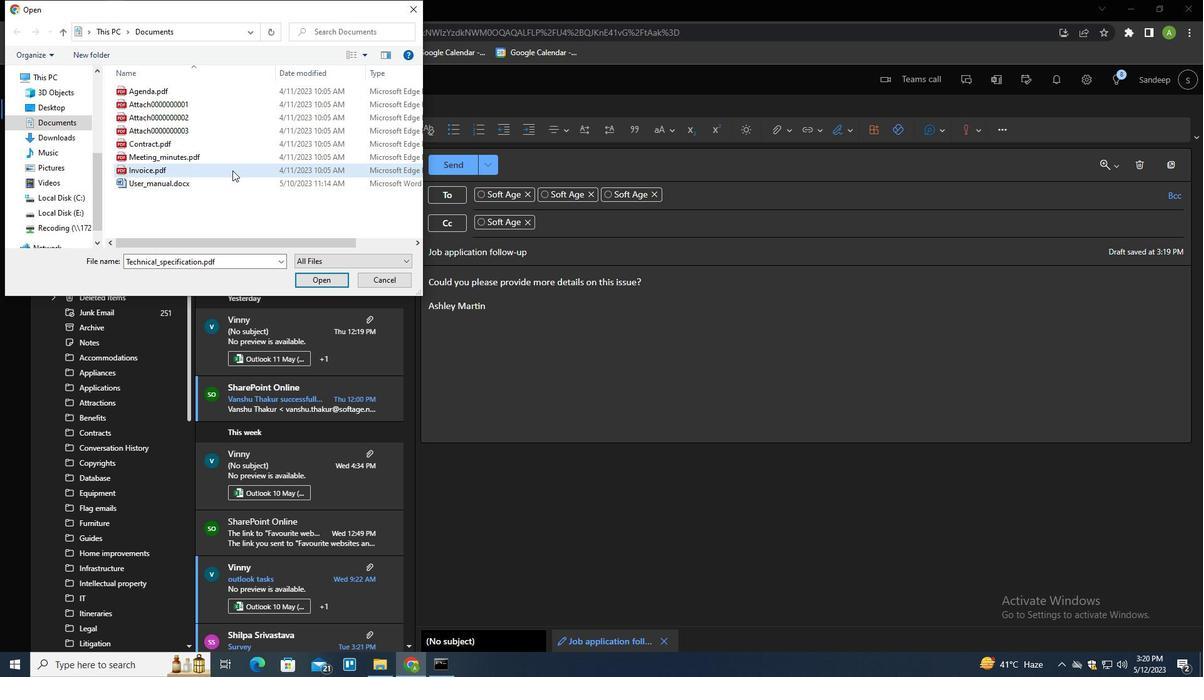 
Action: Mouse moved to (324, 280)
Screenshot: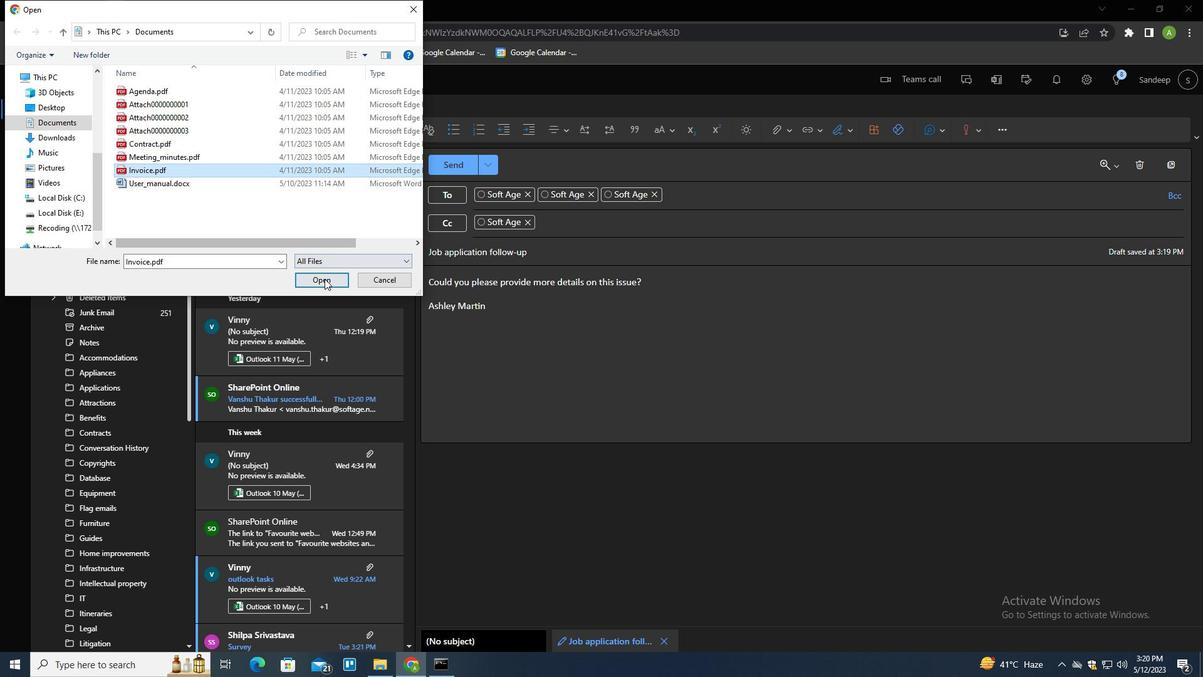 
Action: Mouse pressed left at (324, 280)
Screenshot: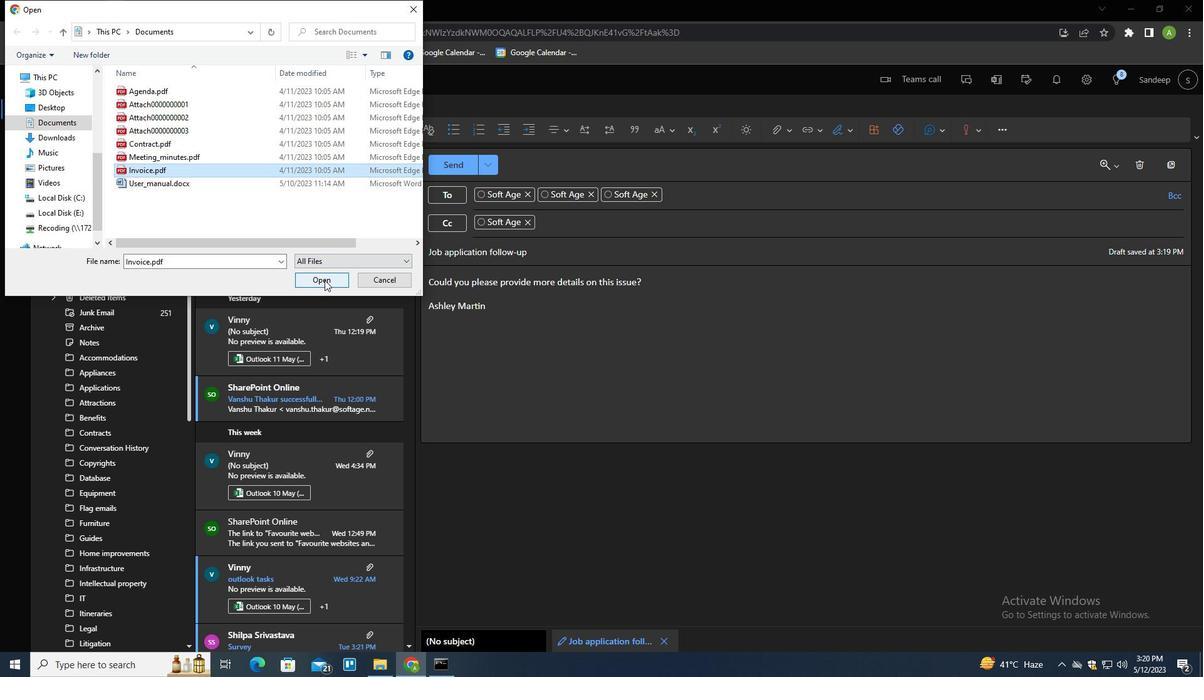 
Action: Mouse moved to (461, 168)
Screenshot: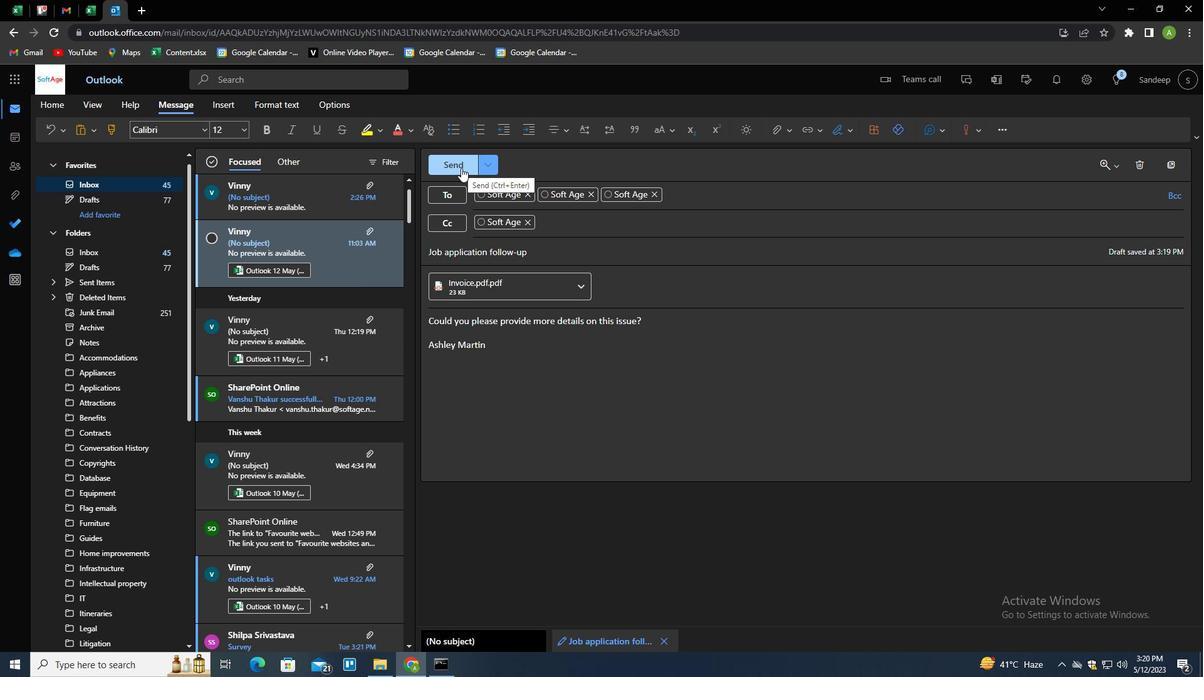 
Action: Mouse pressed left at (461, 168)
Screenshot: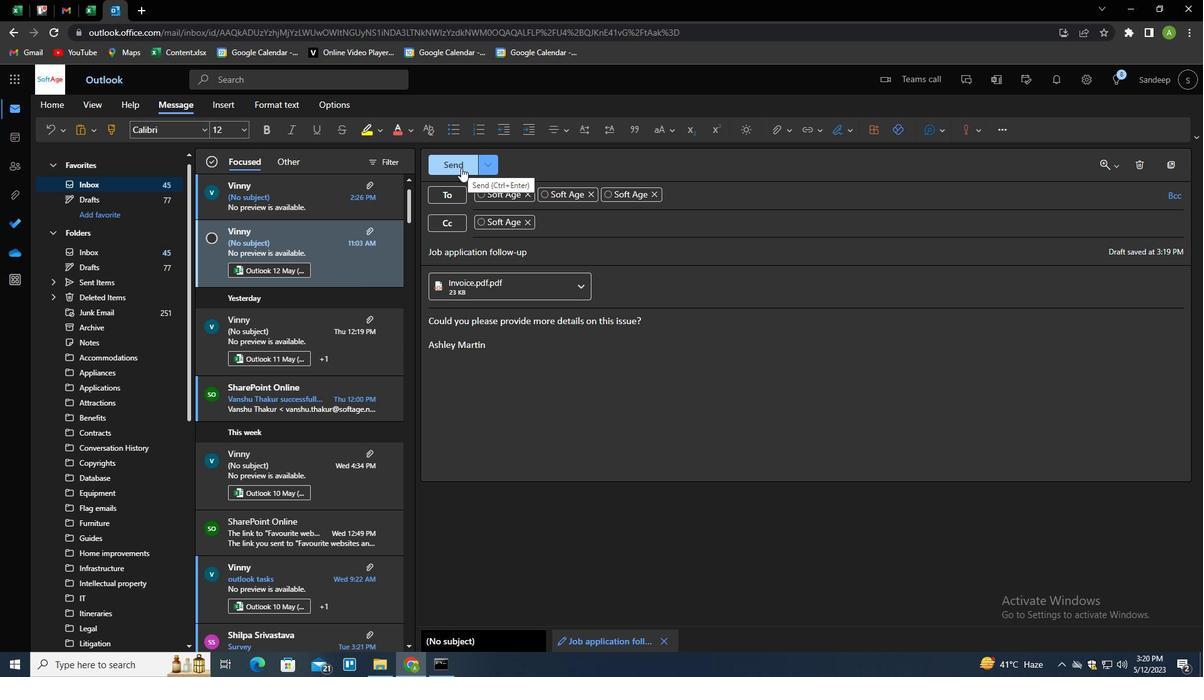 
Action: Mouse moved to (646, 475)
Screenshot: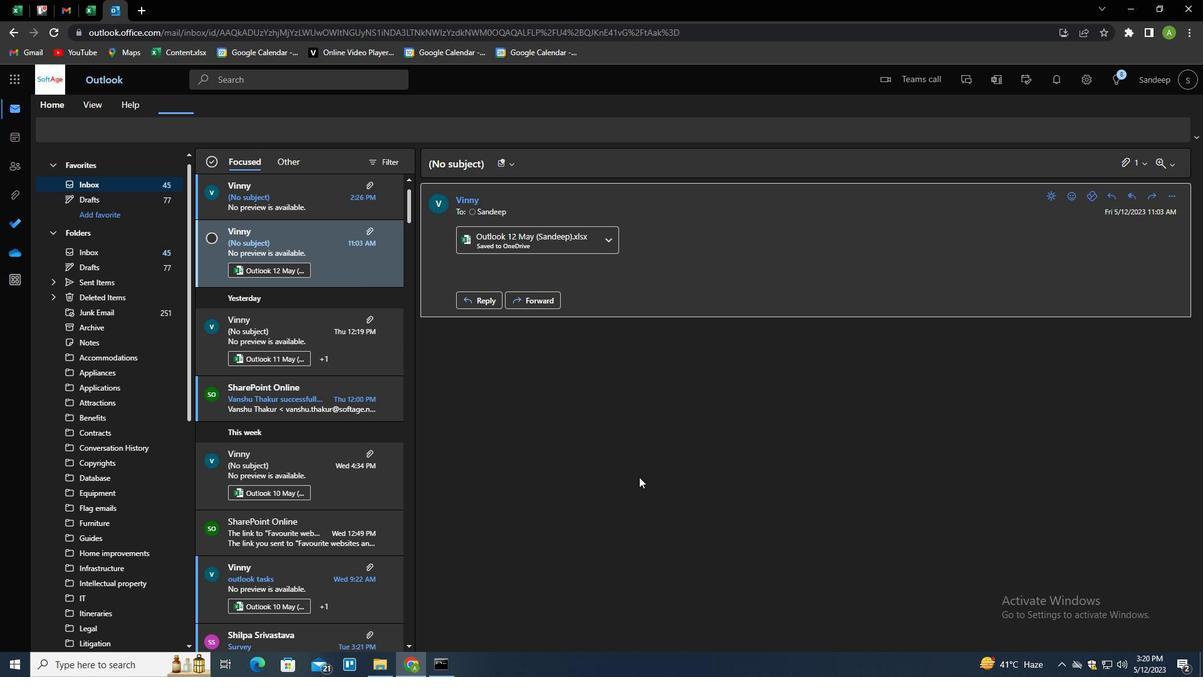 
